 Task: Look for space in Purral, Costa Rica from 9th June, 2023 to 16th June, 2023 for 2 adults in price range Rs.8000 to Rs.16000. Place can be entire place with 2 bedrooms having 2 beds and 1 bathroom. Property type can be house, flat, guest house. Booking option can be shelf check-in. Required host language is English.
Action: Mouse moved to (425, 83)
Screenshot: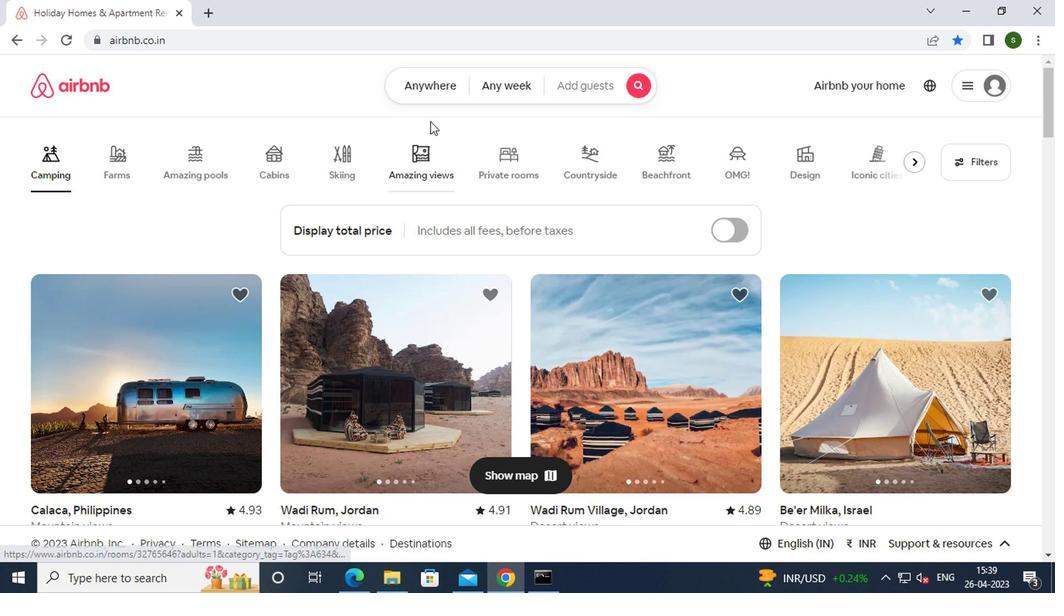 
Action: Mouse pressed left at (425, 83)
Screenshot: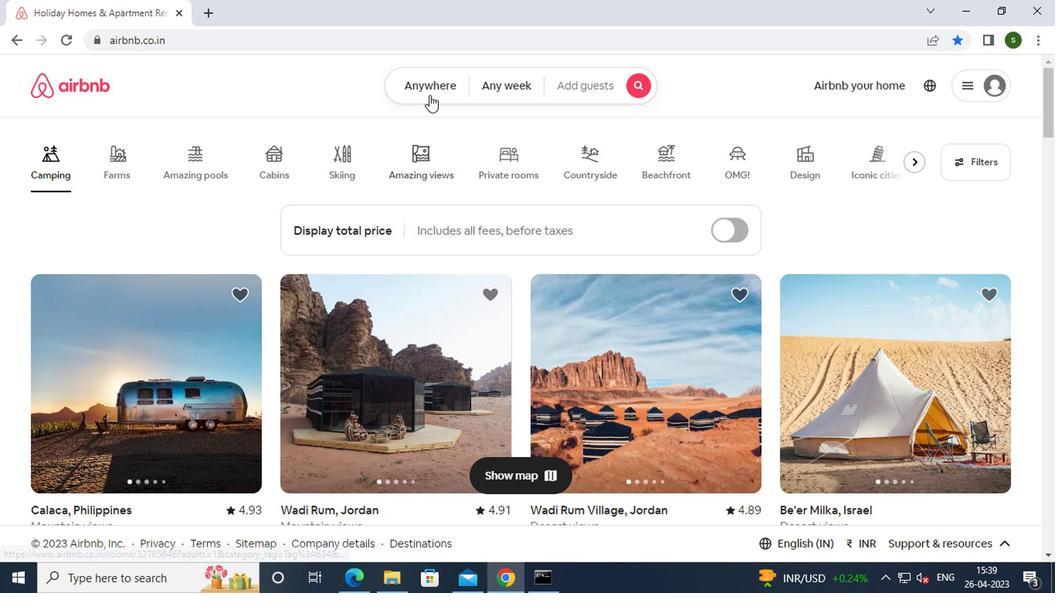 
Action: Mouse moved to (338, 142)
Screenshot: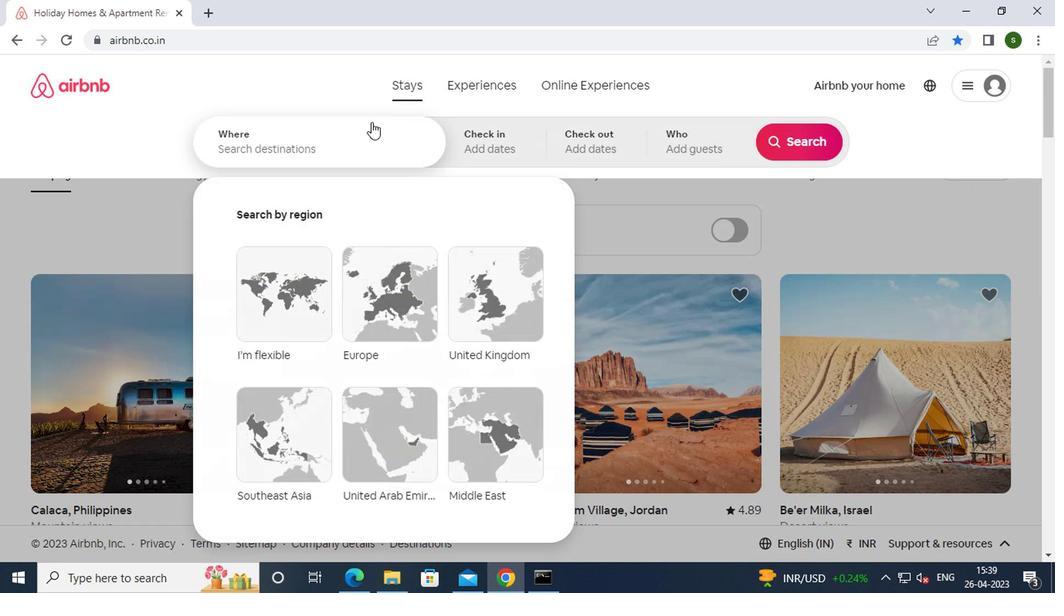 
Action: Mouse pressed left at (338, 142)
Screenshot: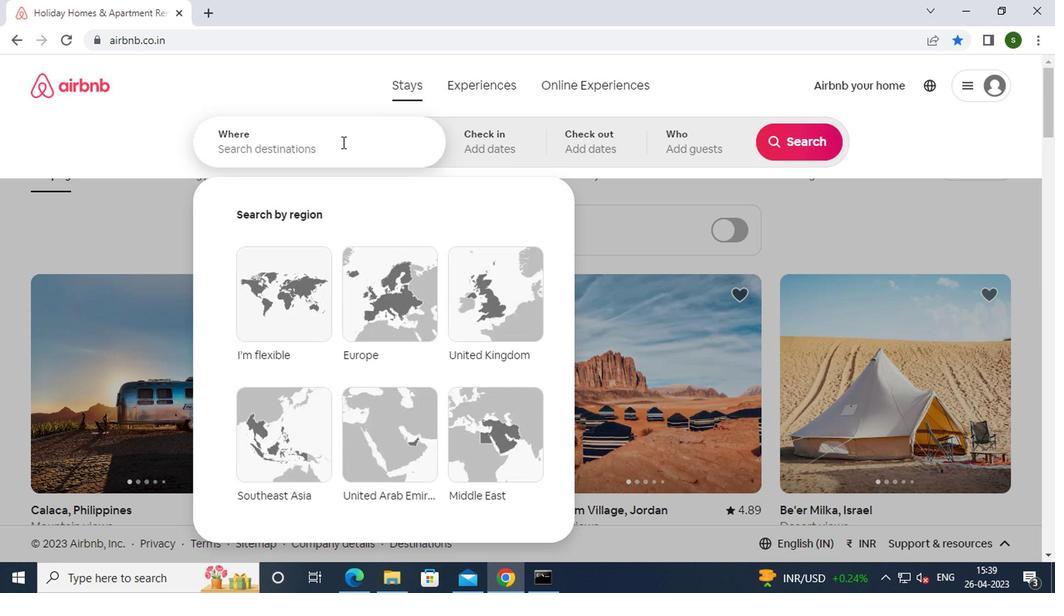 
Action: Mouse moved to (340, 142)
Screenshot: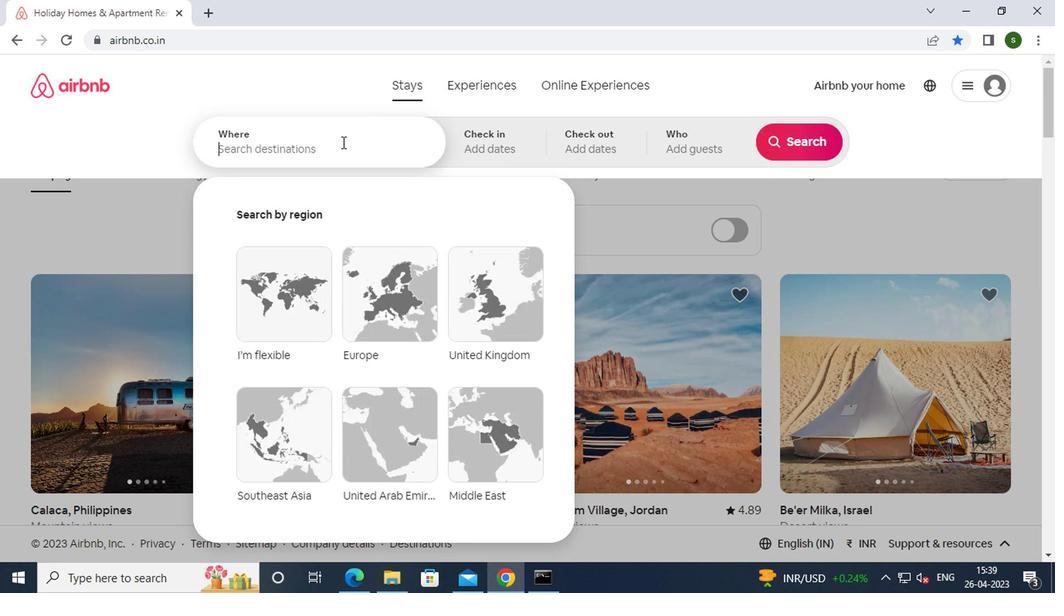
Action: Key pressed p<Key.caps_lock>urral,<Key.space><Key.caps_lock>c<Key.caps_lock>osta<Key.space><Key.caps_lock>r<Key.caps_lock>ica<Key.enter>
Screenshot: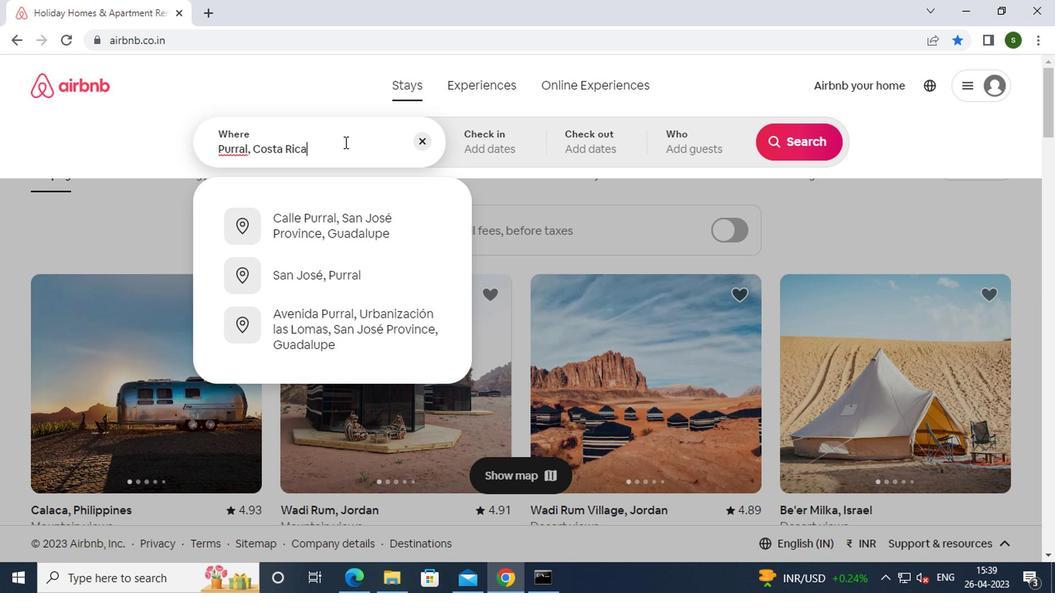 
Action: Mouse moved to (782, 264)
Screenshot: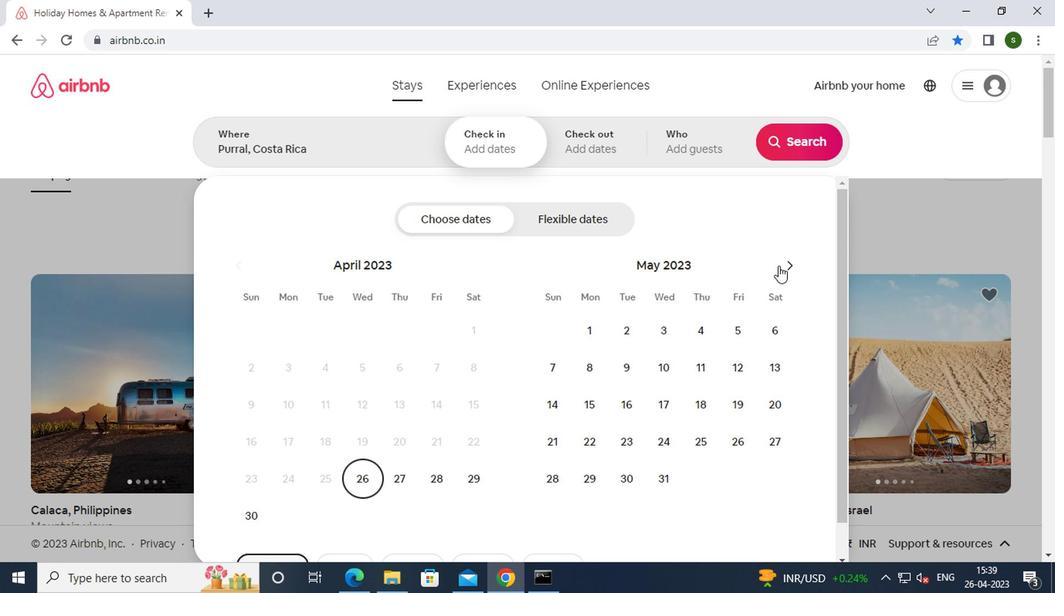 
Action: Mouse pressed left at (782, 264)
Screenshot: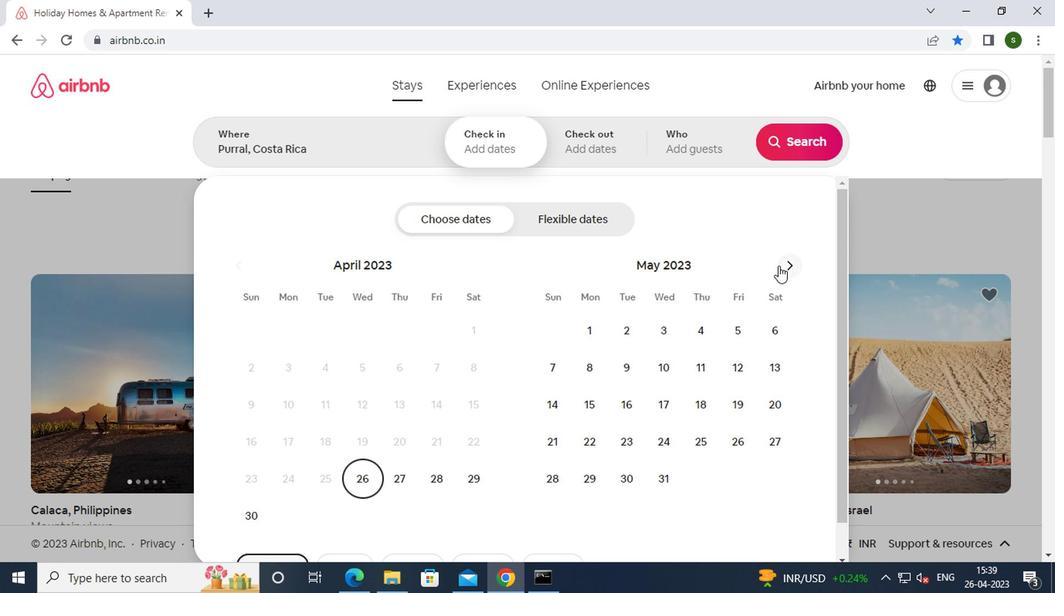 
Action: Mouse moved to (747, 376)
Screenshot: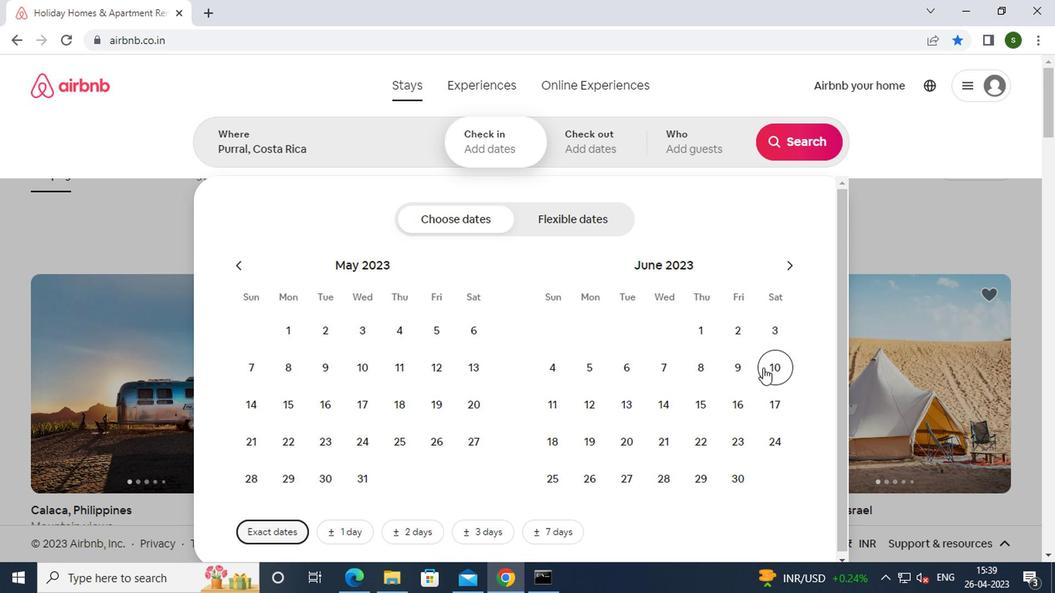 
Action: Mouse pressed left at (747, 376)
Screenshot: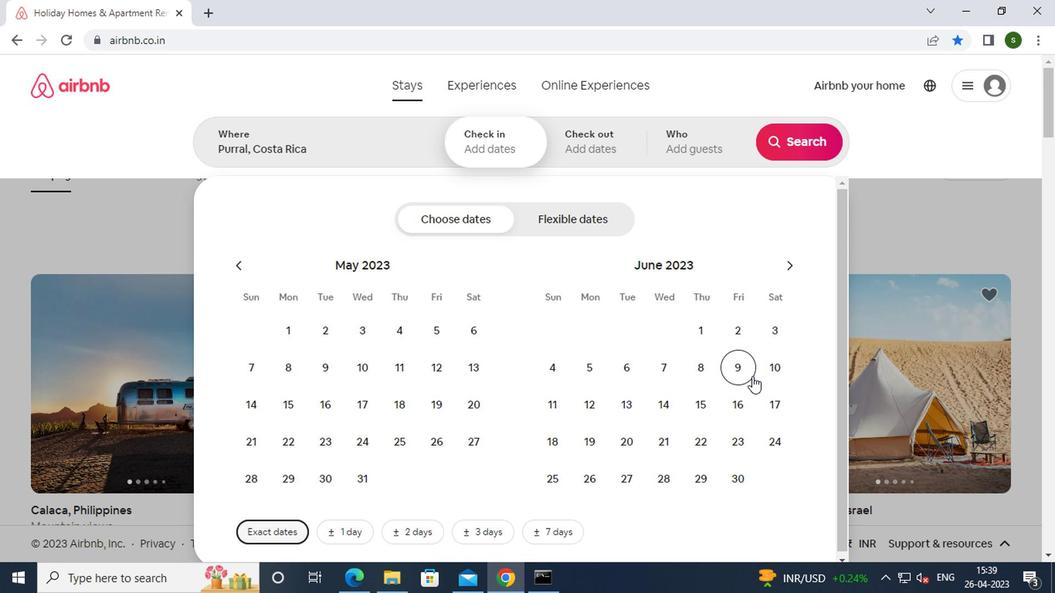 
Action: Mouse moved to (733, 408)
Screenshot: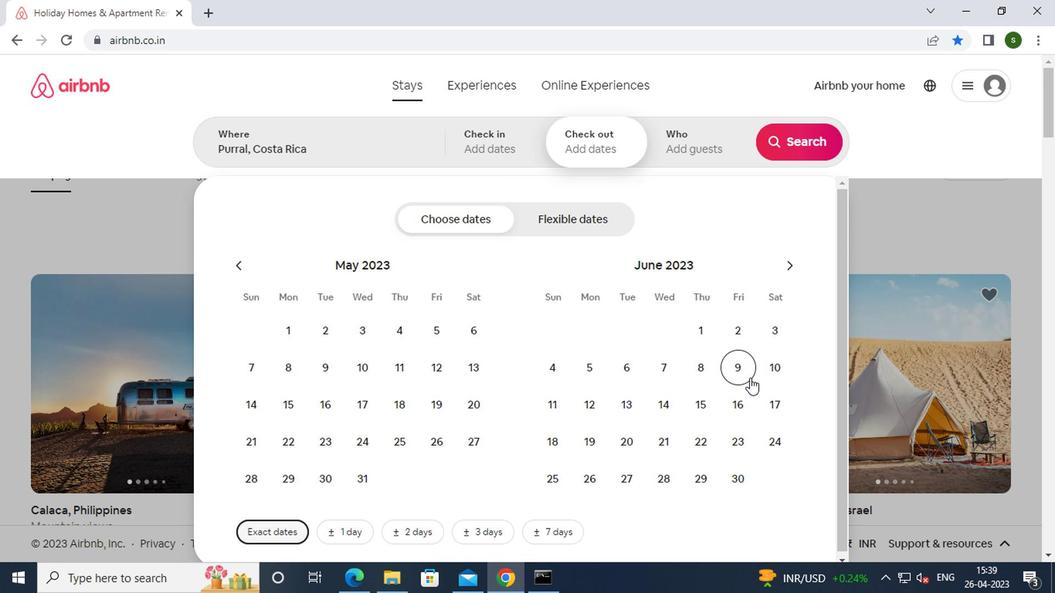 
Action: Mouse pressed left at (733, 408)
Screenshot: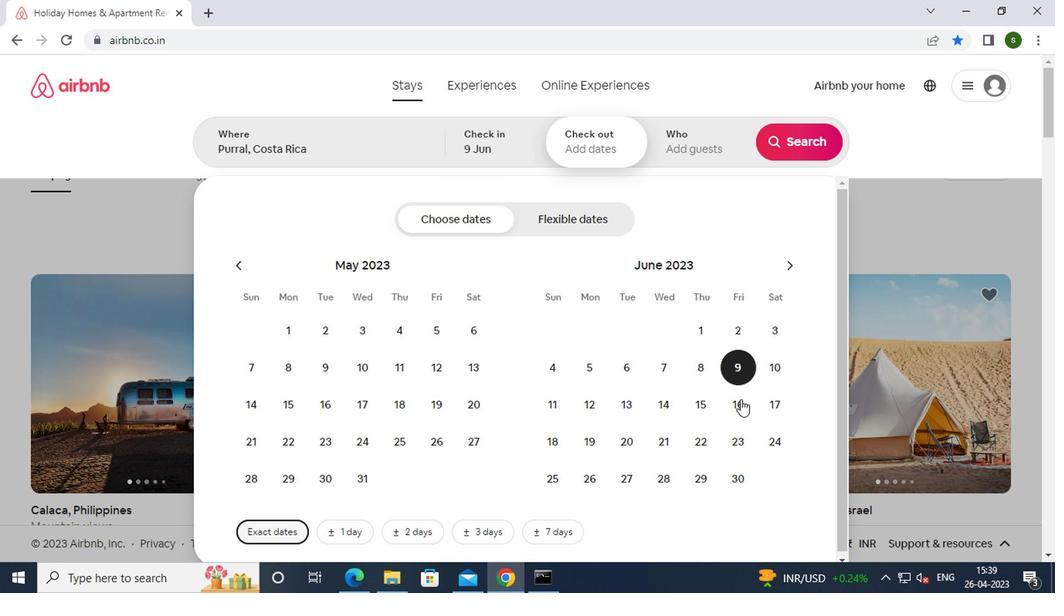 
Action: Mouse moved to (694, 157)
Screenshot: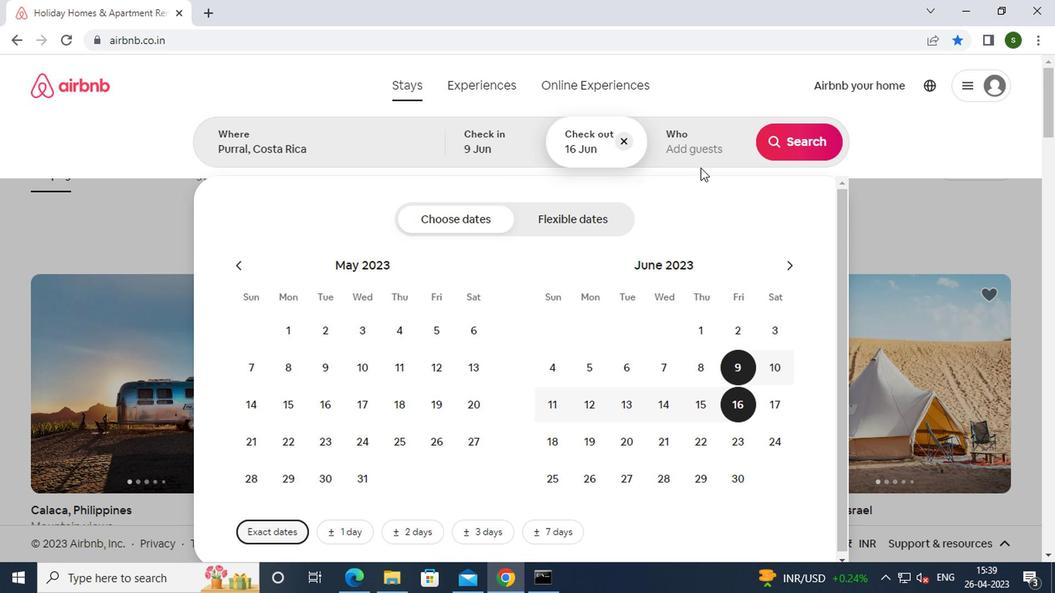 
Action: Mouse pressed left at (694, 157)
Screenshot: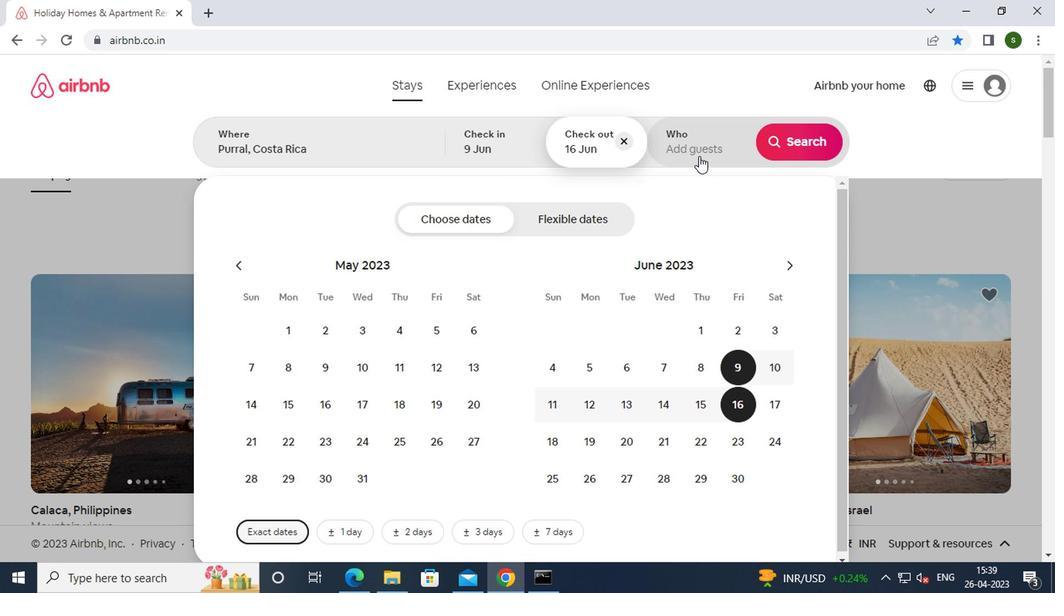 
Action: Mouse moved to (808, 218)
Screenshot: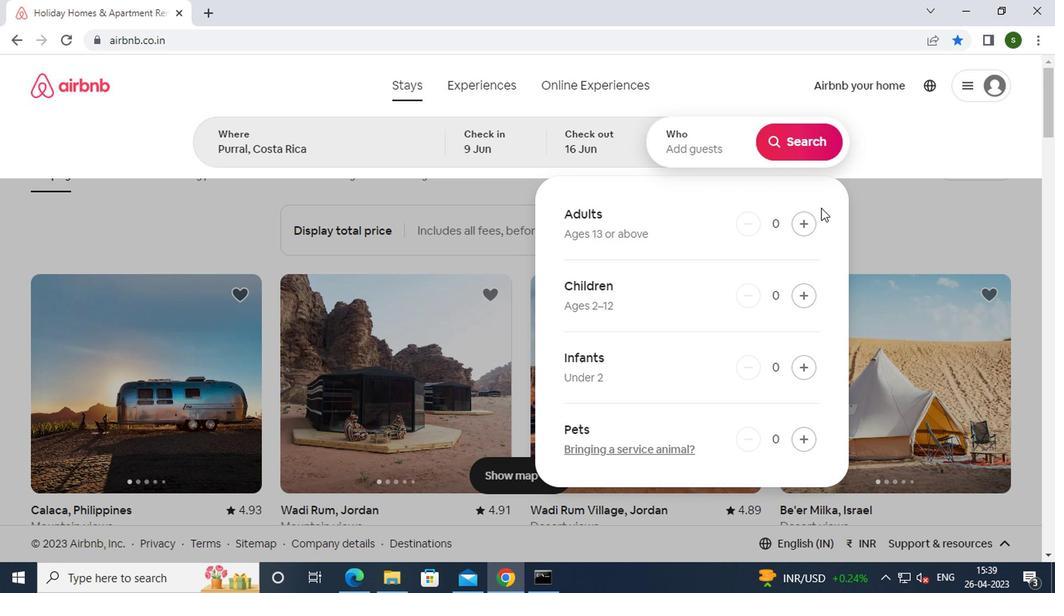 
Action: Mouse pressed left at (808, 218)
Screenshot: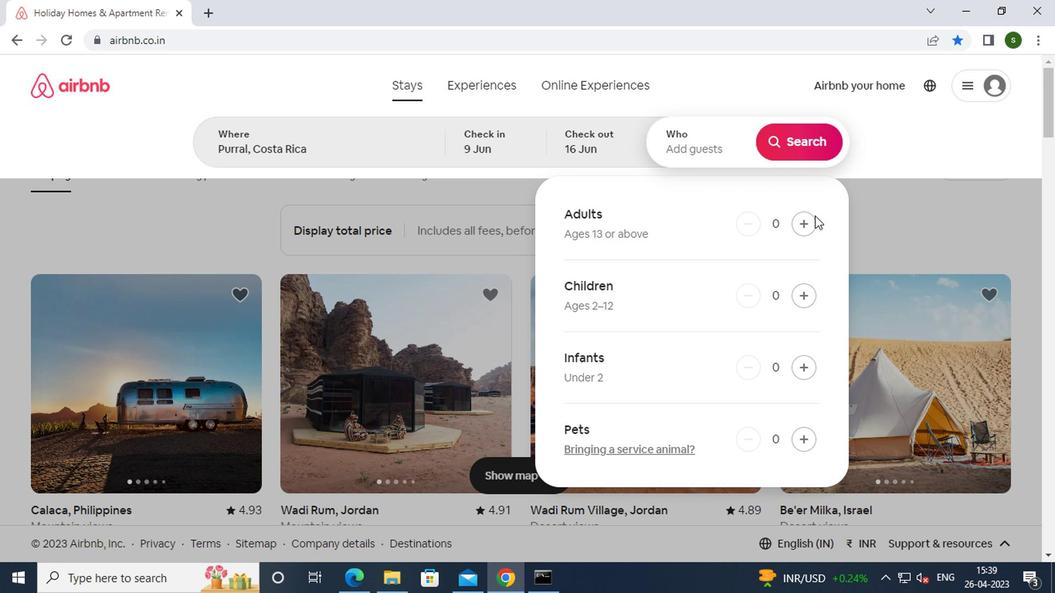 
Action: Mouse pressed left at (808, 218)
Screenshot: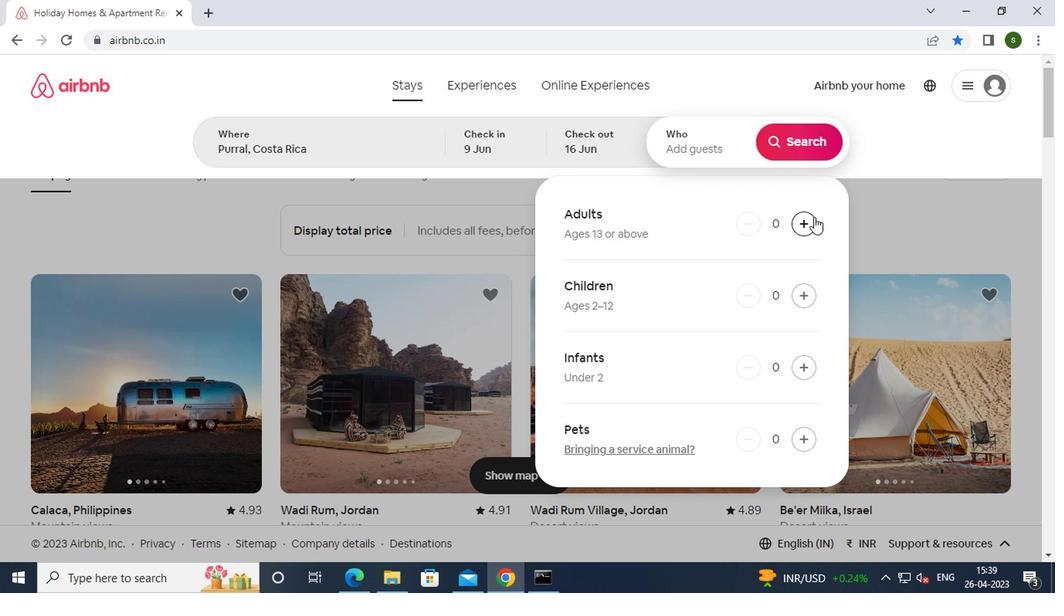 
Action: Mouse moved to (799, 218)
Screenshot: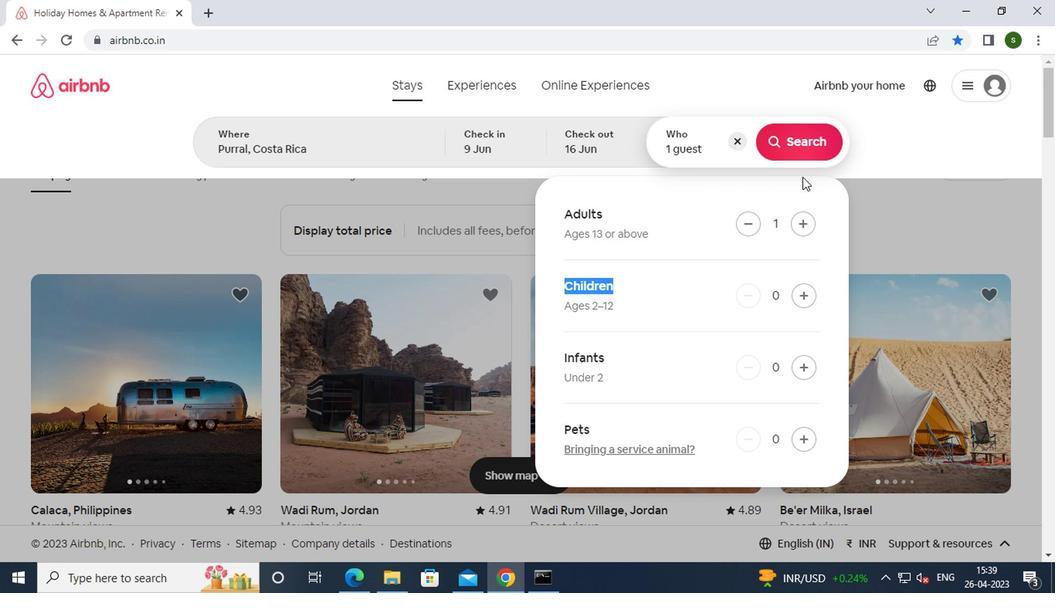 
Action: Mouse pressed left at (799, 218)
Screenshot: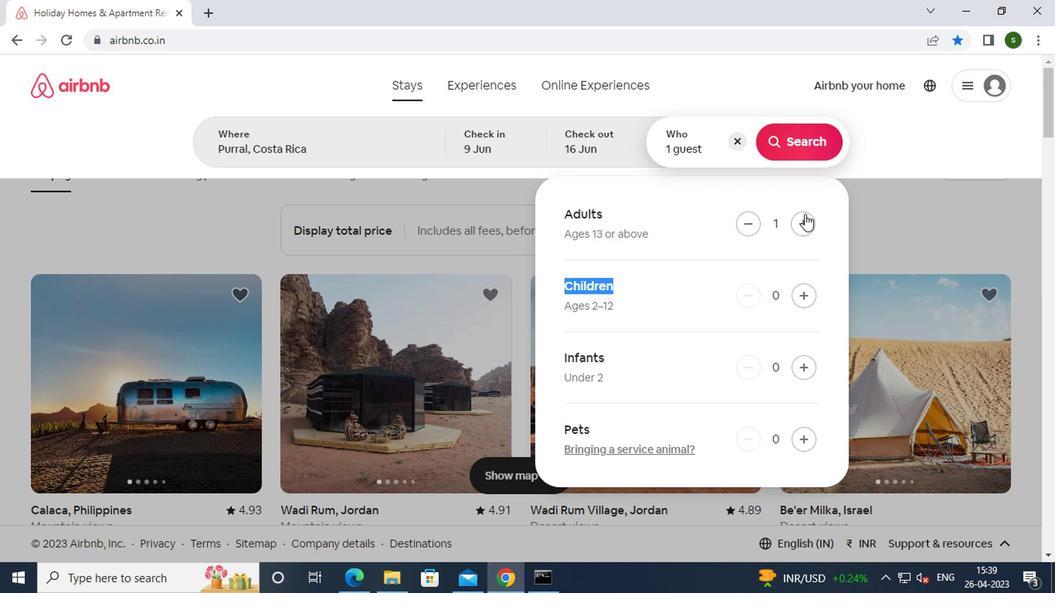 
Action: Mouse moved to (802, 148)
Screenshot: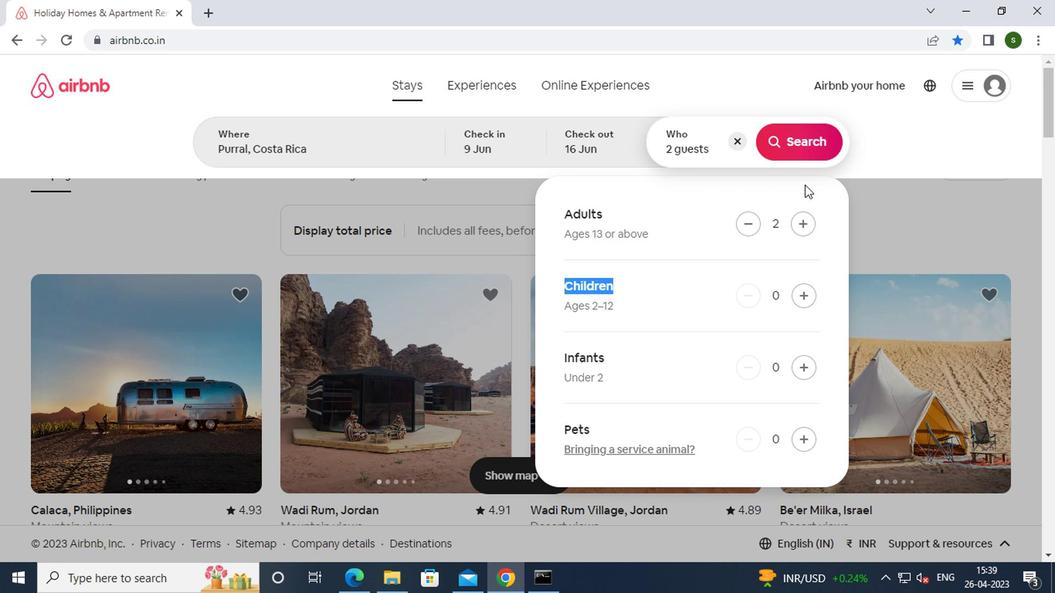 
Action: Mouse pressed left at (802, 148)
Screenshot: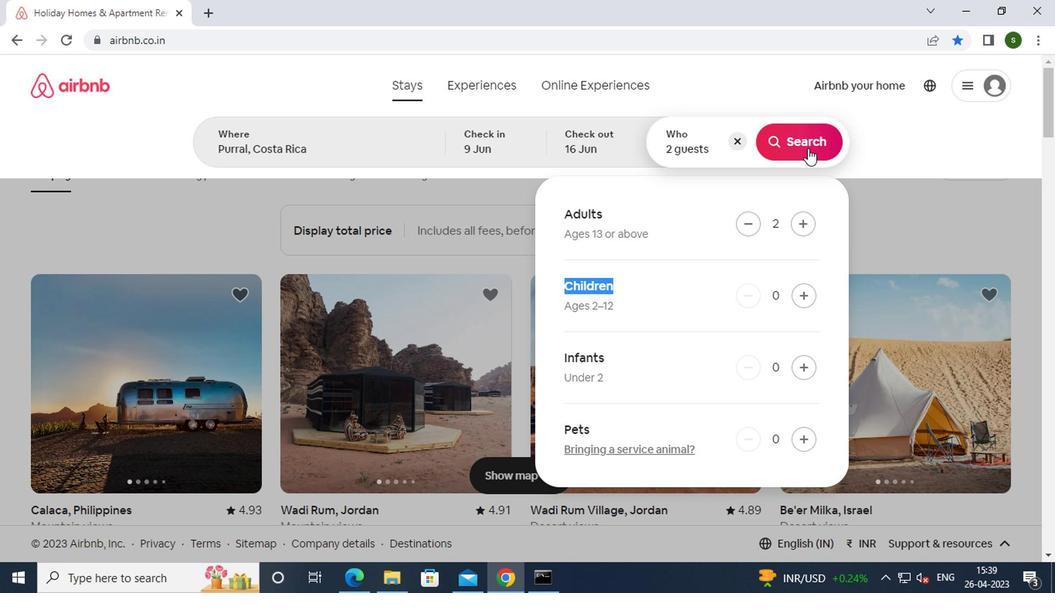
Action: Mouse moved to (959, 142)
Screenshot: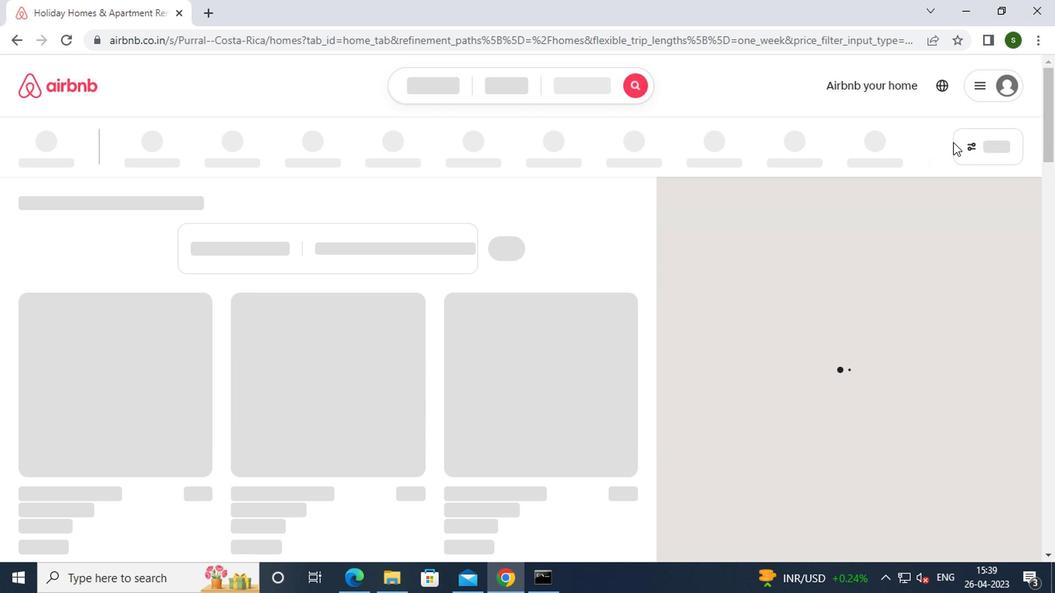 
Action: Mouse pressed left at (959, 142)
Screenshot: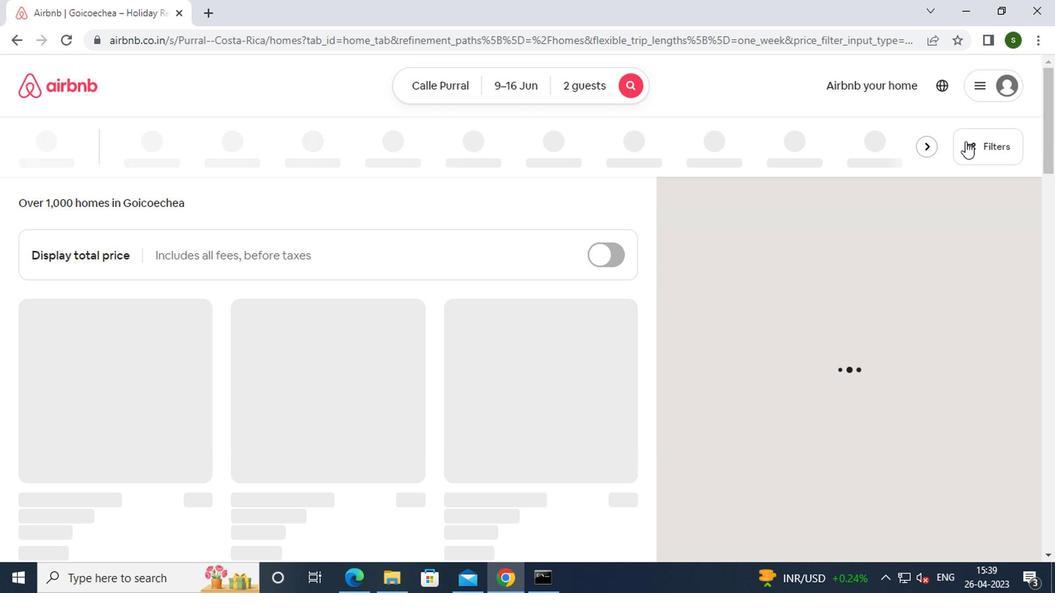 
Action: Mouse moved to (468, 345)
Screenshot: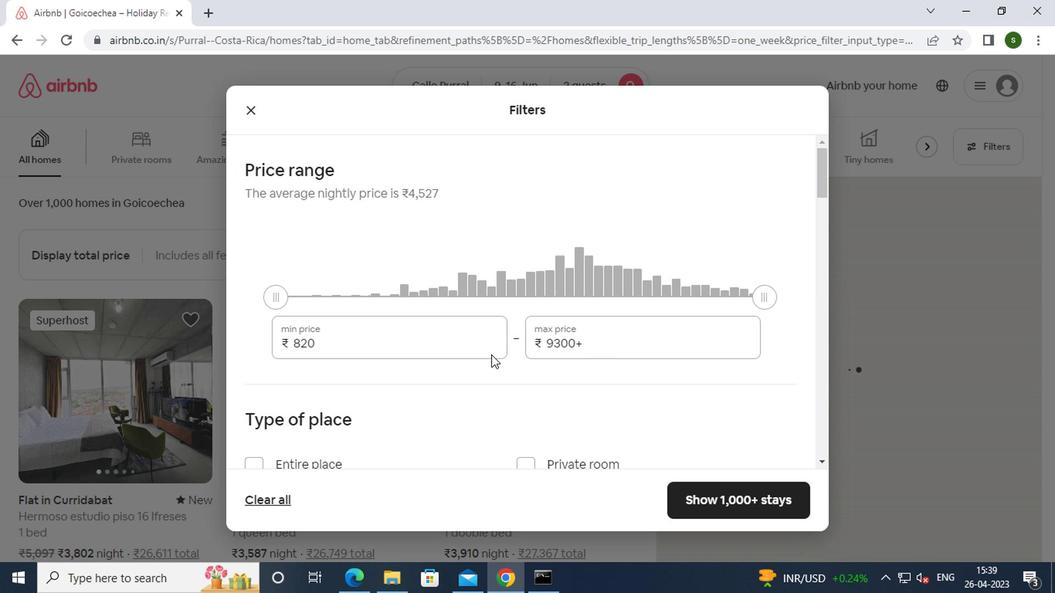 
Action: Mouse pressed left at (468, 345)
Screenshot: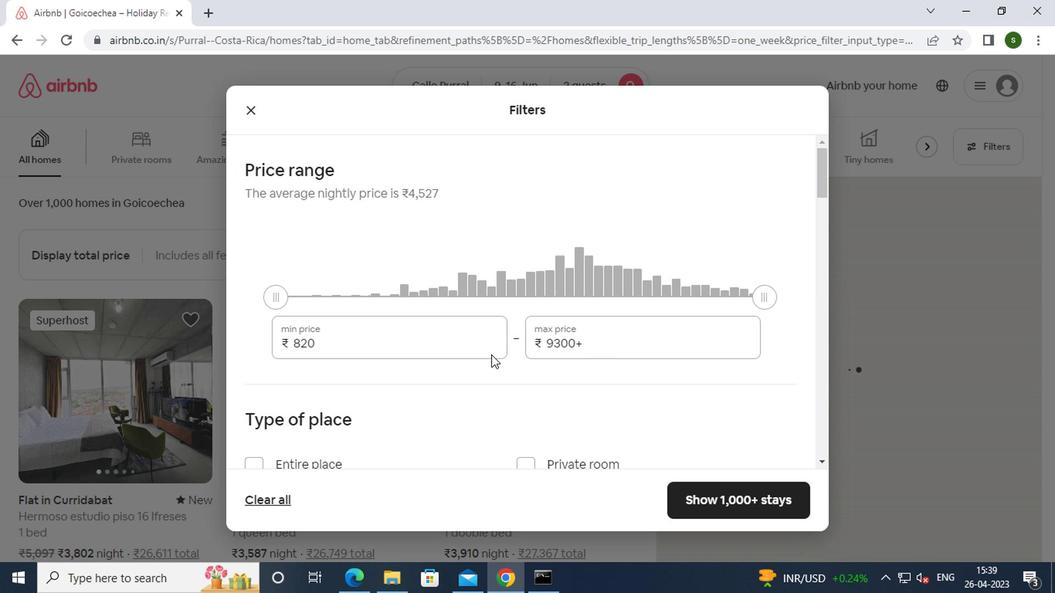 
Action: Key pressed <Key.backspace><Key.backspace><Key.backspace><Key.backspace><Key.backspace><Key.backspace><Key.backspace>8000
Screenshot: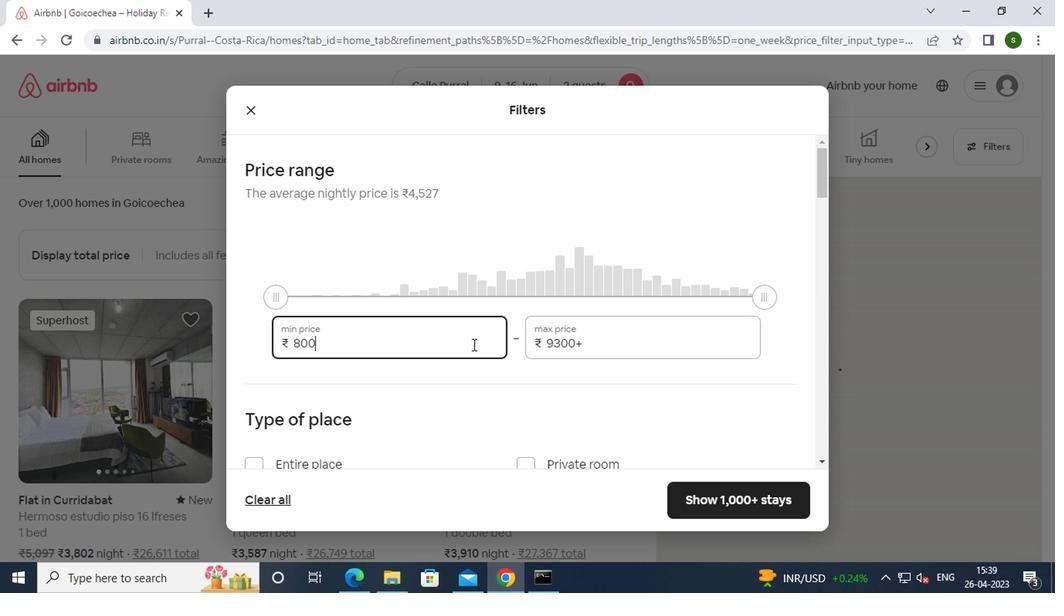 
Action: Mouse moved to (623, 350)
Screenshot: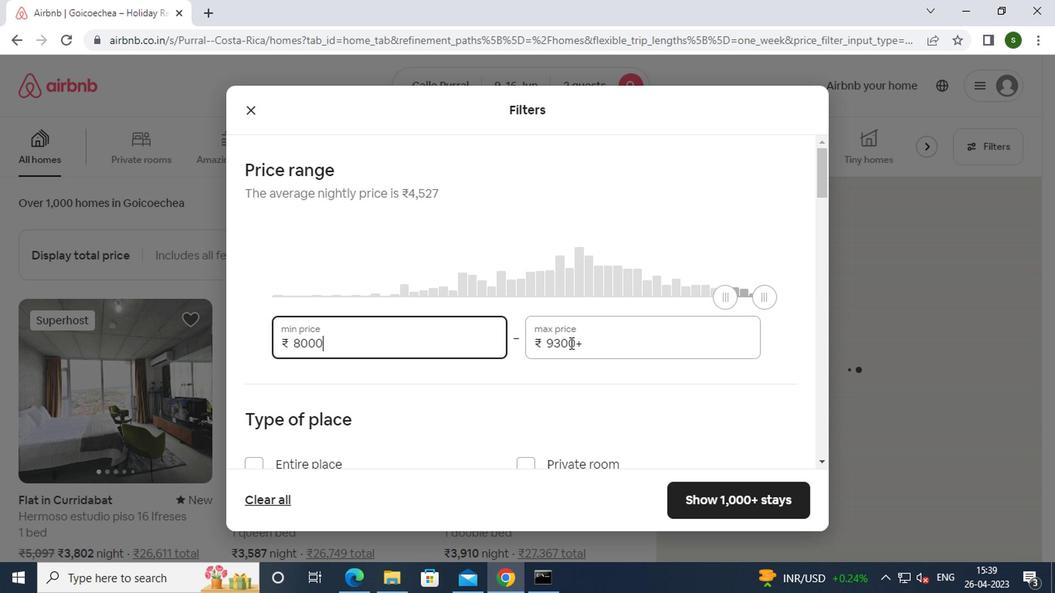
Action: Mouse pressed left at (623, 350)
Screenshot: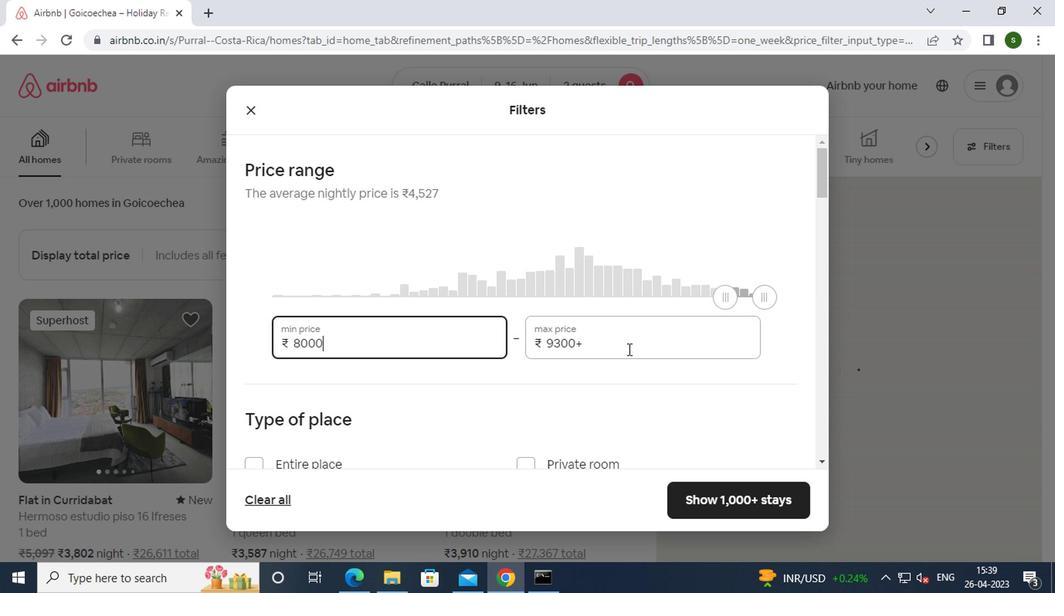 
Action: Key pressed <Key.backspace><Key.backspace><Key.backspace><Key.backspace><Key.backspace><Key.backspace><Key.backspace><Key.backspace><Key.backspace><Key.backspace><Key.backspace><Key.backspace>16000
Screenshot: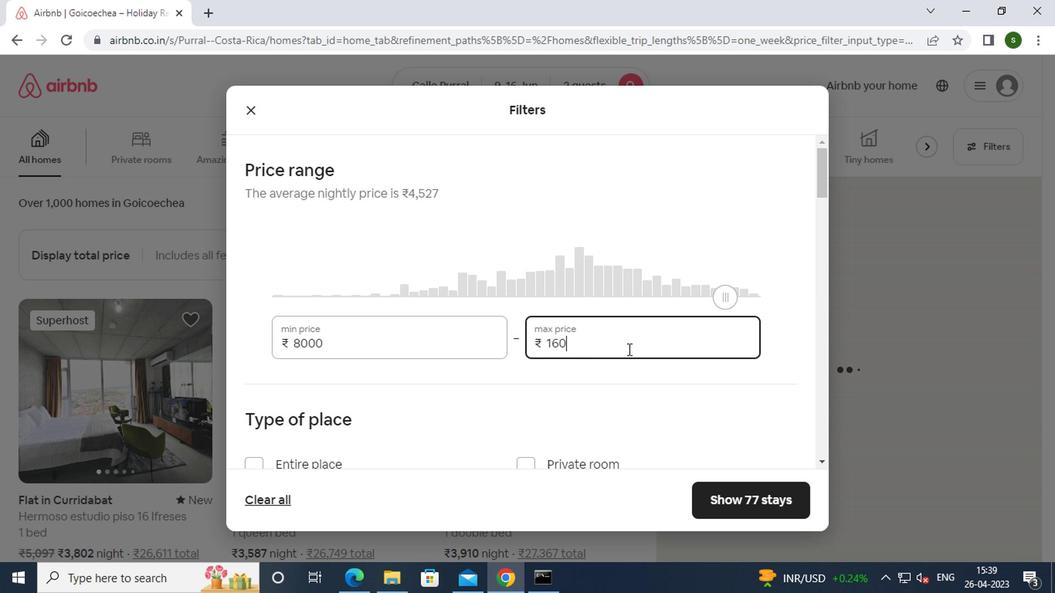 
Action: Mouse moved to (567, 358)
Screenshot: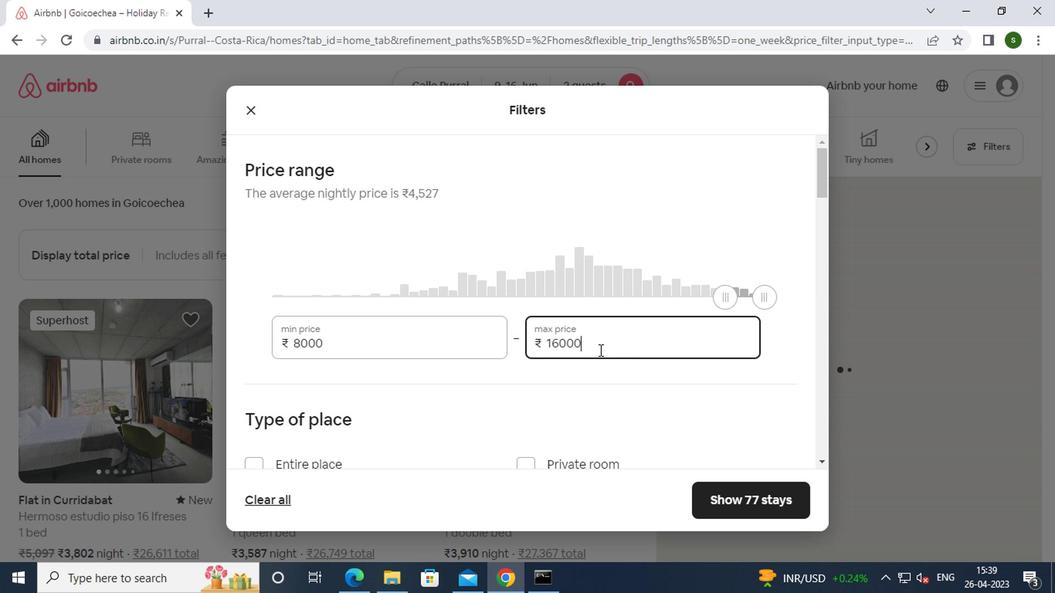 
Action: Mouse scrolled (567, 357) with delta (0, -1)
Screenshot: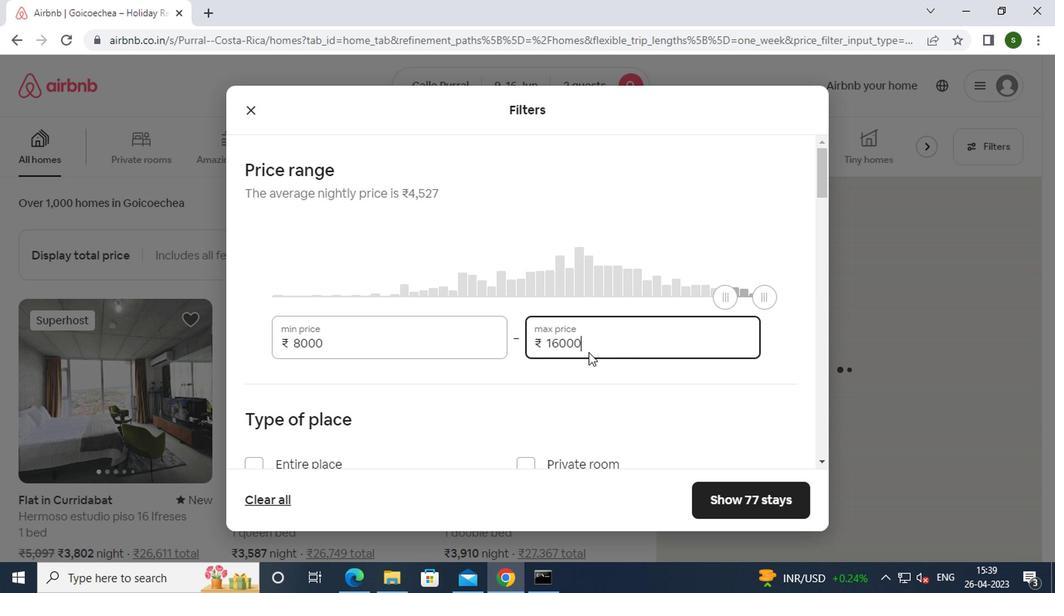 
Action: Mouse scrolled (567, 357) with delta (0, -1)
Screenshot: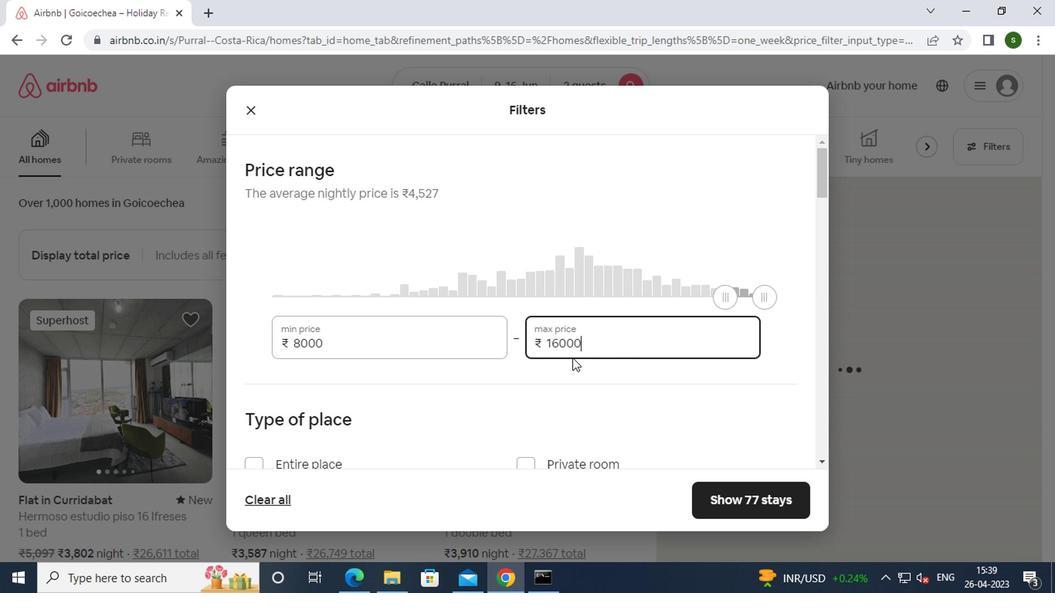
Action: Mouse moved to (263, 311)
Screenshot: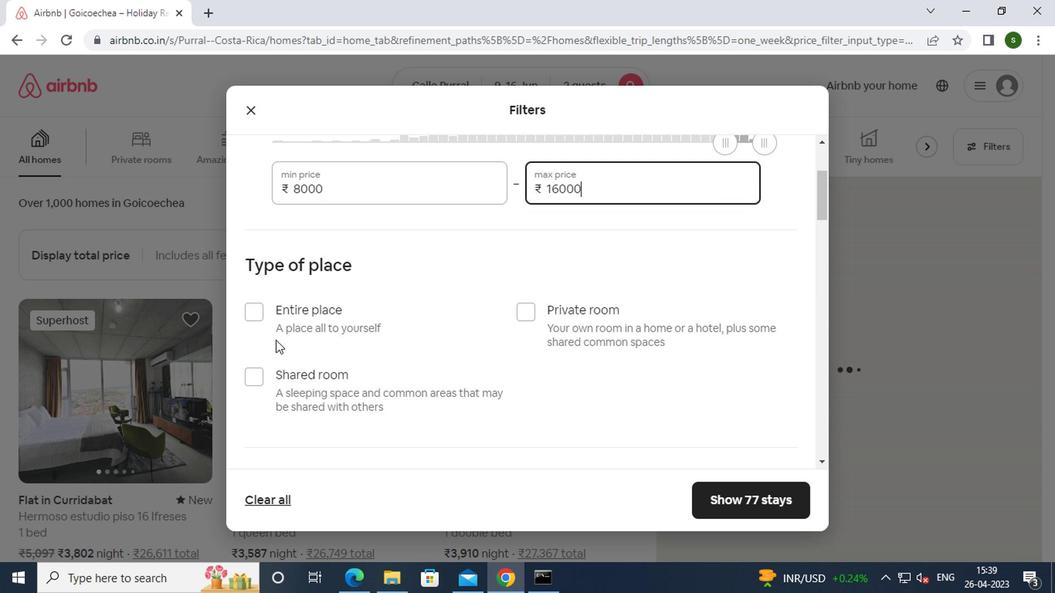 
Action: Mouse pressed left at (263, 311)
Screenshot: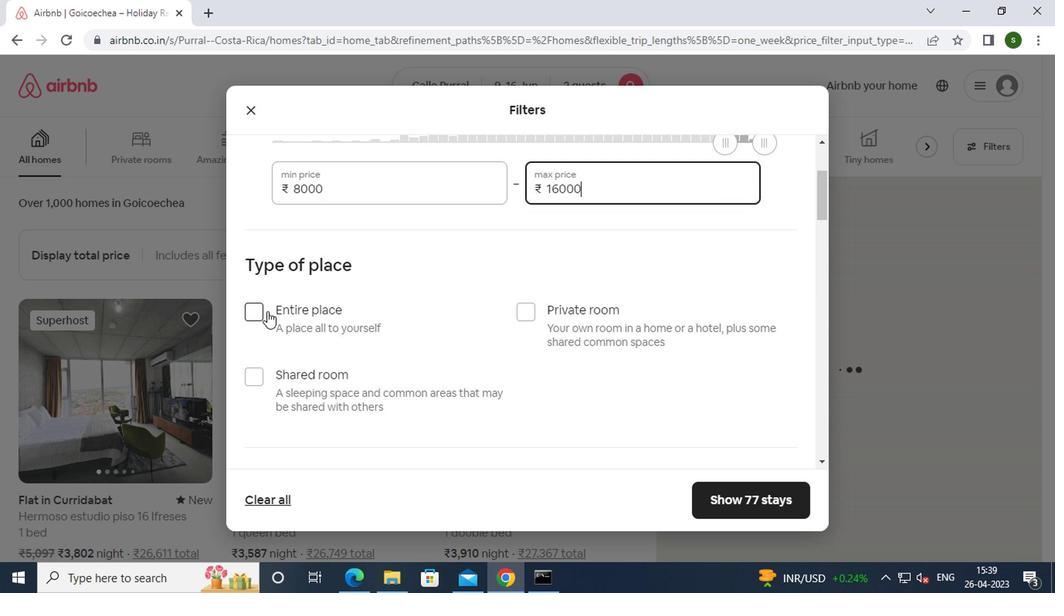 
Action: Mouse moved to (434, 322)
Screenshot: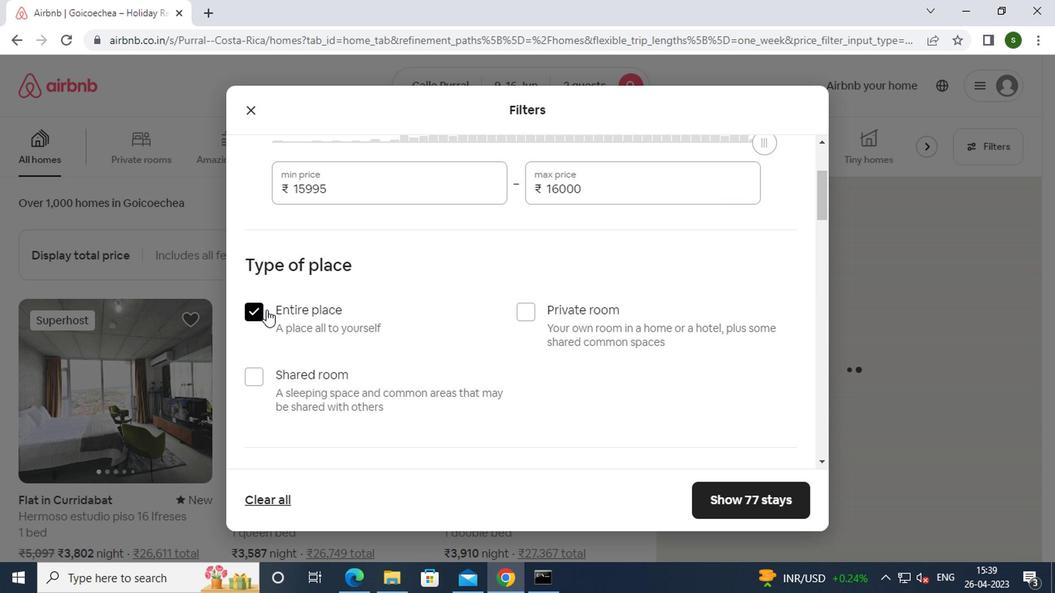 
Action: Mouse scrolled (434, 321) with delta (0, -1)
Screenshot: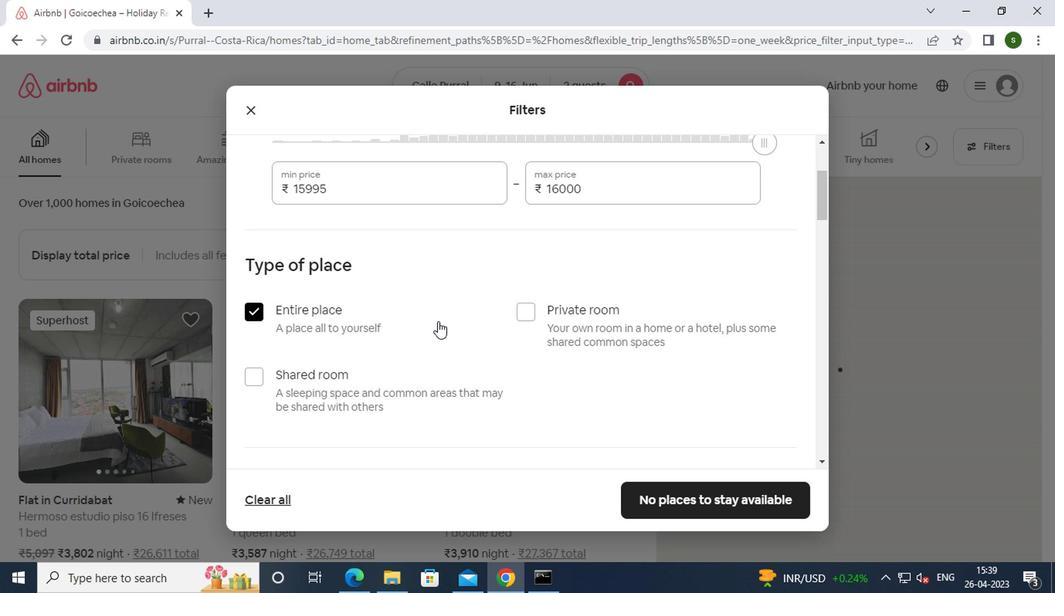 
Action: Mouse scrolled (434, 321) with delta (0, -1)
Screenshot: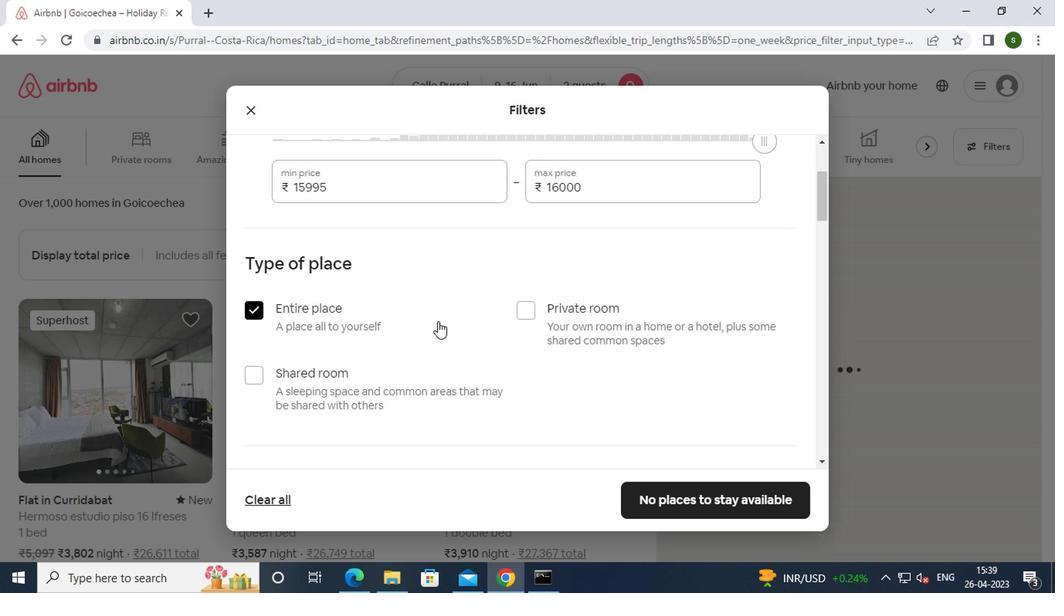 
Action: Mouse scrolled (434, 321) with delta (0, -1)
Screenshot: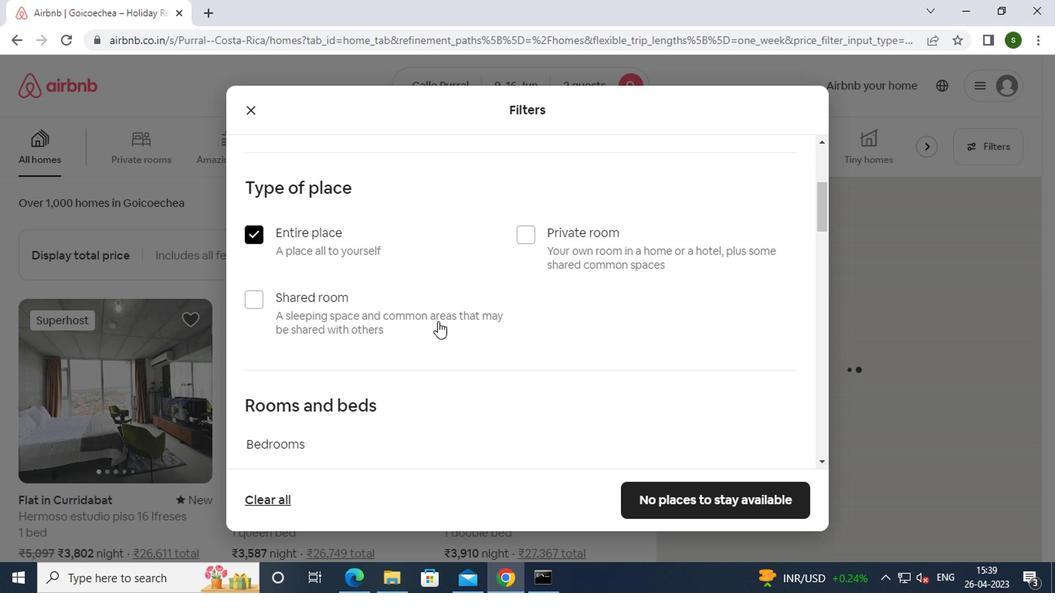 
Action: Mouse scrolled (434, 321) with delta (0, -1)
Screenshot: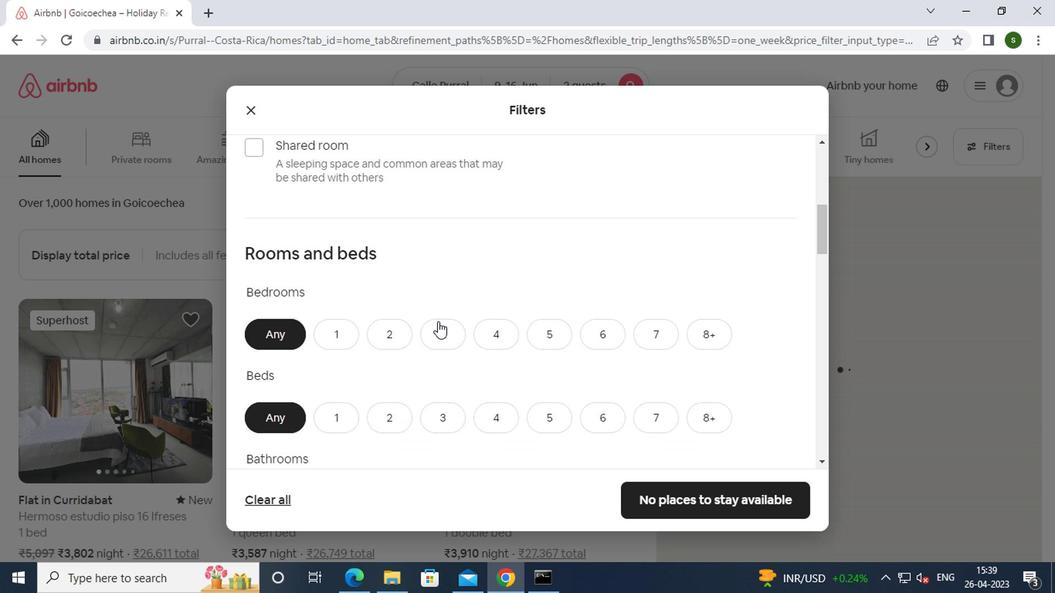 
Action: Mouse moved to (388, 262)
Screenshot: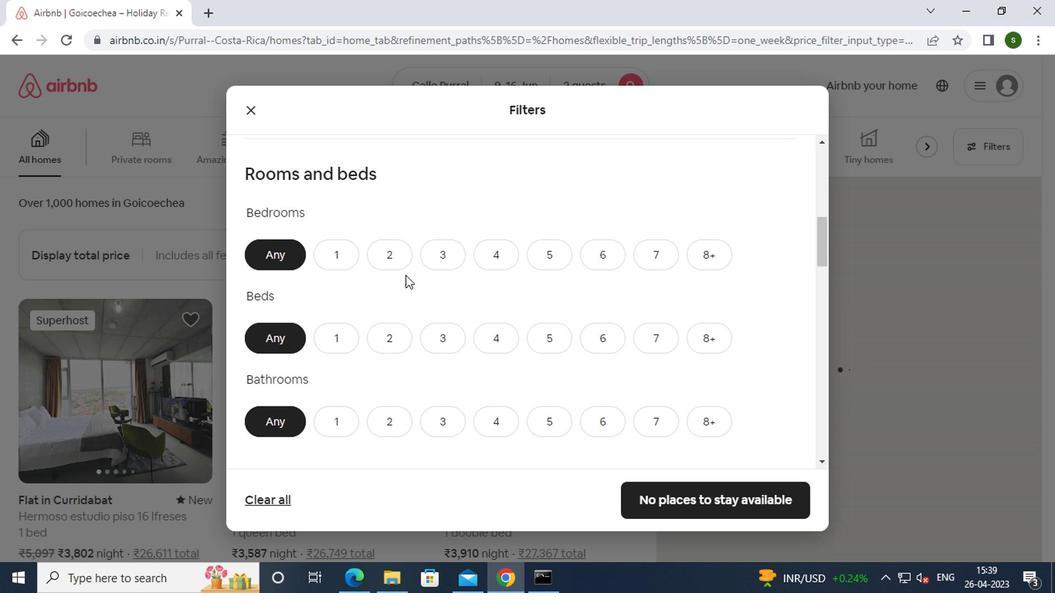 
Action: Mouse pressed left at (388, 262)
Screenshot: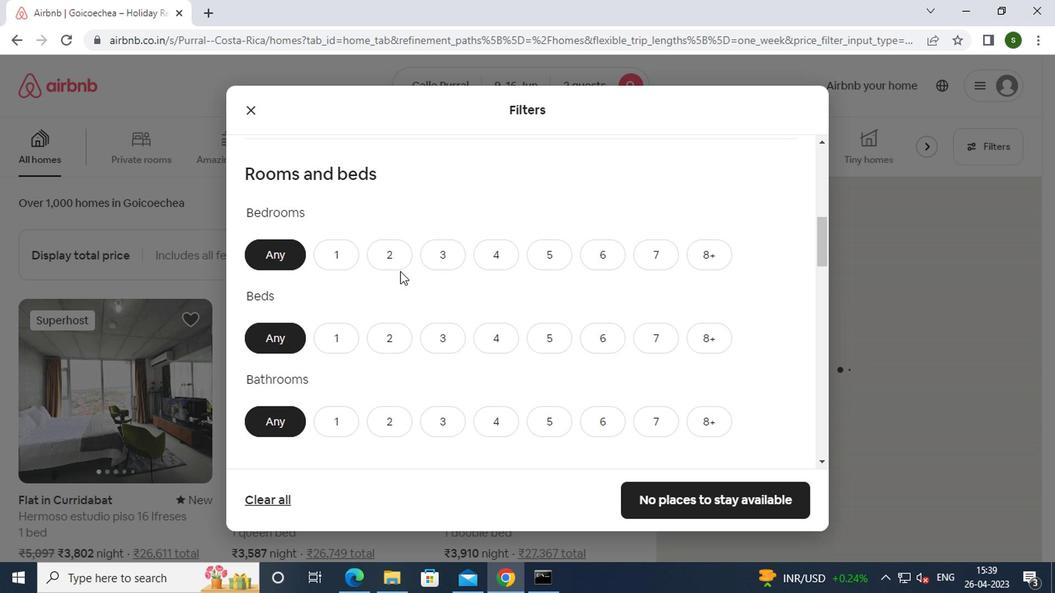 
Action: Mouse moved to (371, 340)
Screenshot: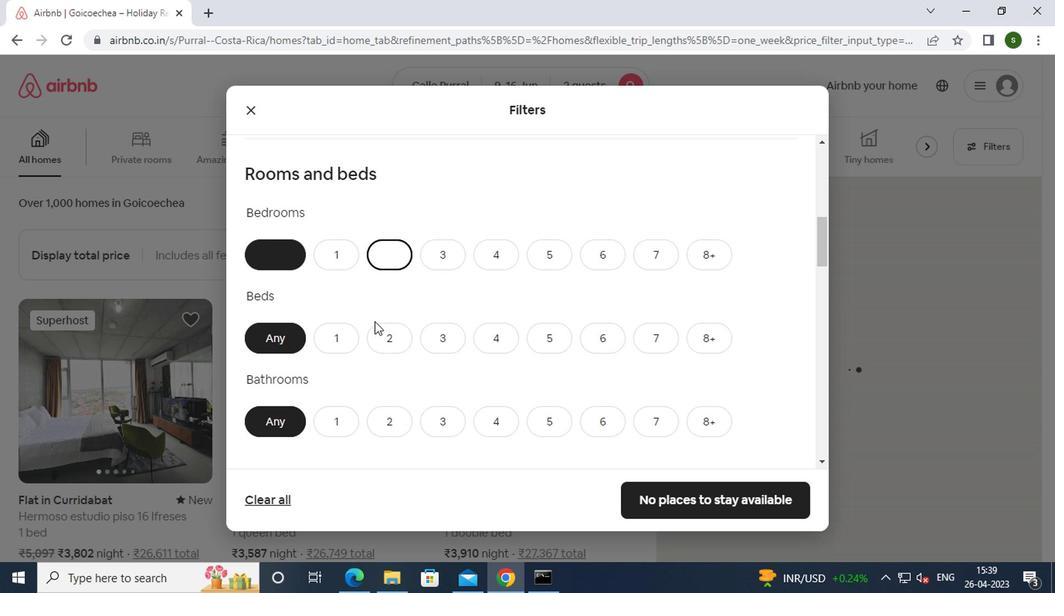 
Action: Mouse pressed left at (371, 340)
Screenshot: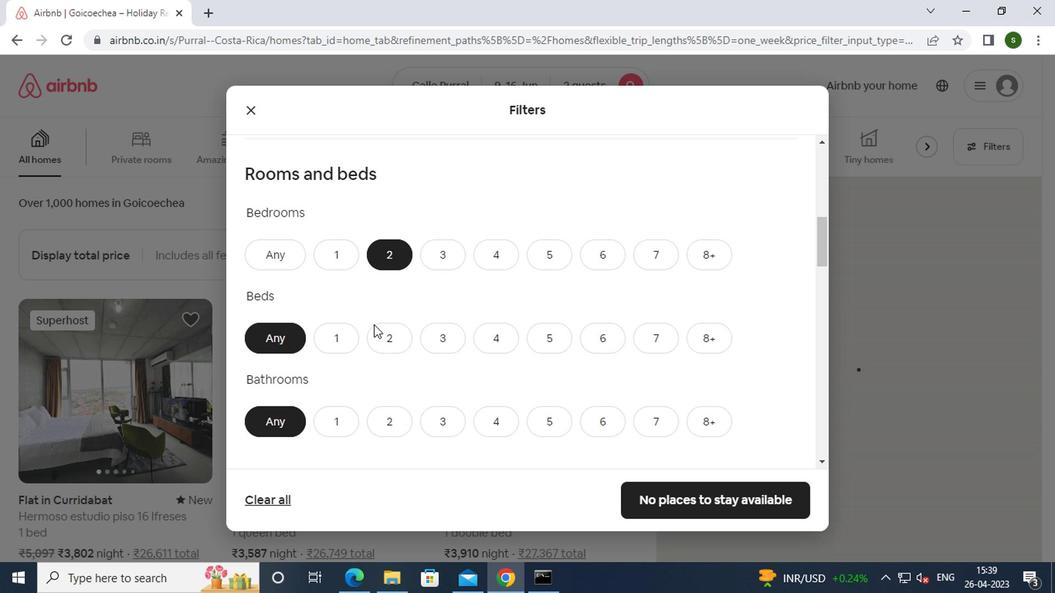 
Action: Mouse moved to (334, 409)
Screenshot: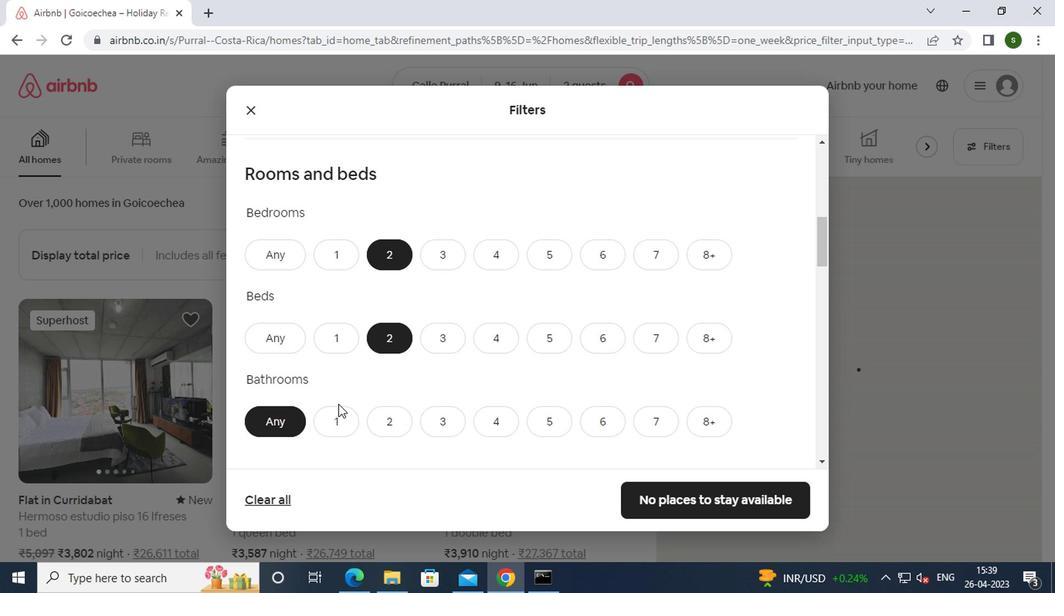 
Action: Mouse pressed left at (334, 409)
Screenshot: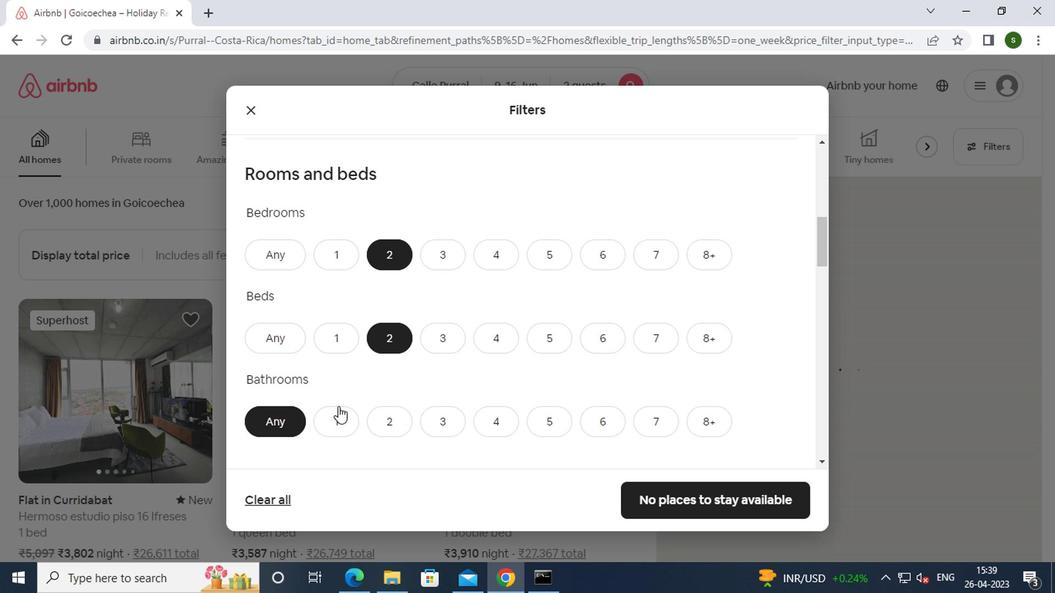 
Action: Mouse moved to (516, 381)
Screenshot: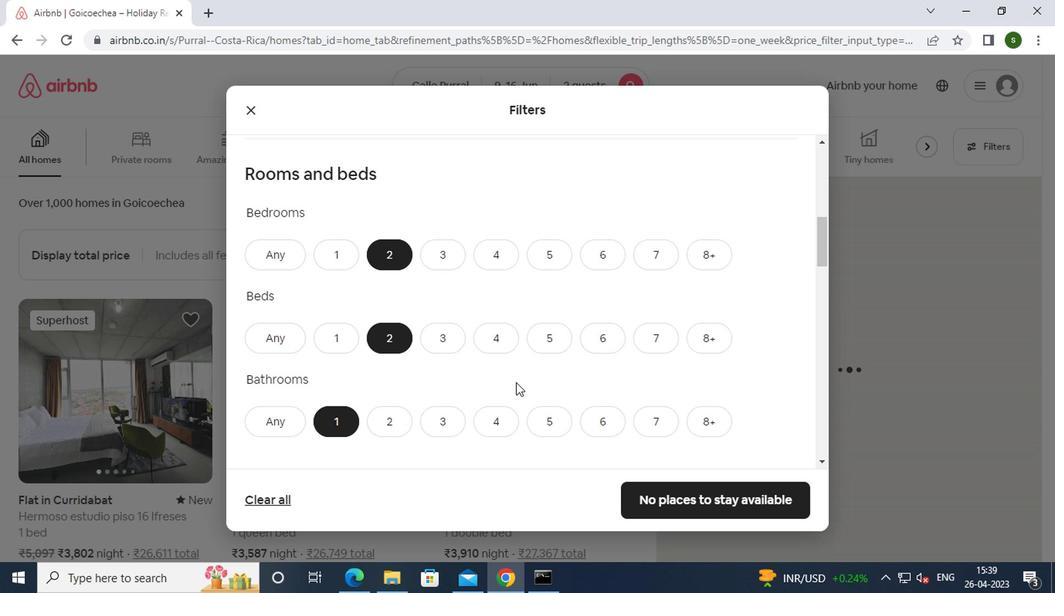 
Action: Mouse scrolled (516, 380) with delta (0, -1)
Screenshot: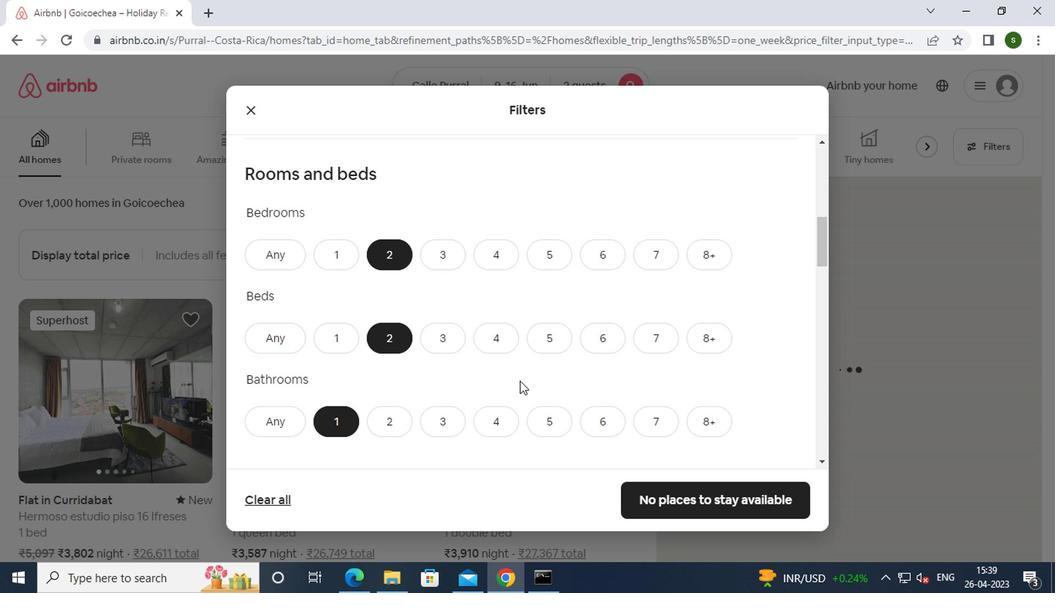 
Action: Mouse scrolled (516, 380) with delta (0, -1)
Screenshot: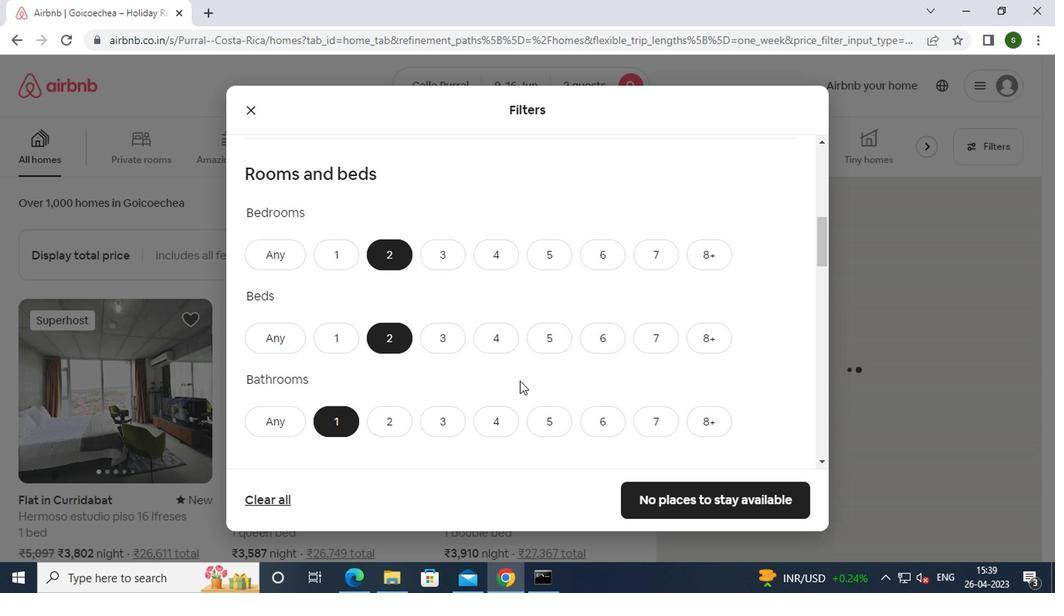 
Action: Mouse moved to (315, 399)
Screenshot: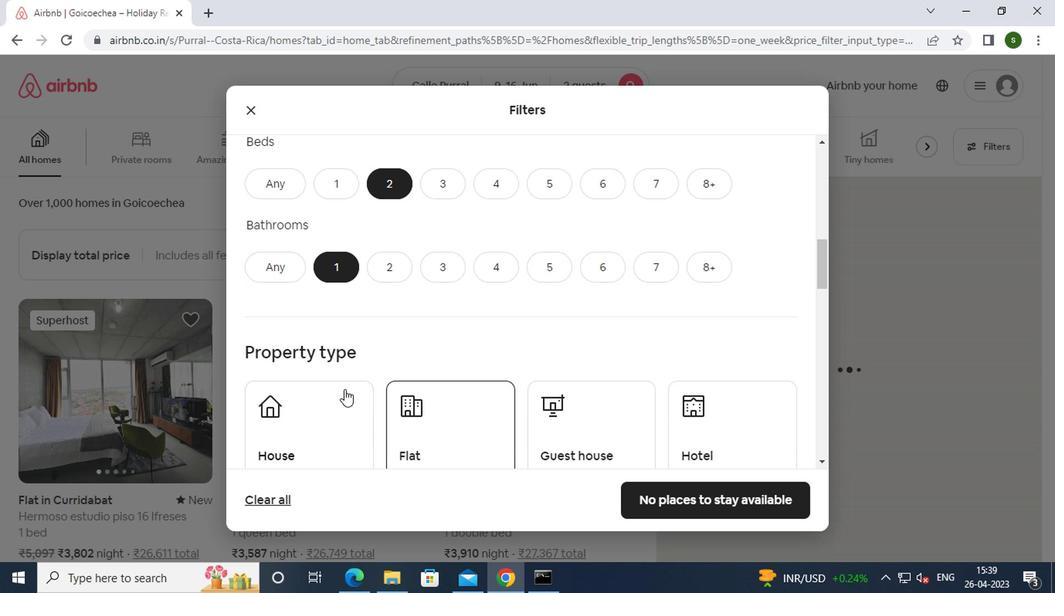 
Action: Mouse pressed left at (315, 399)
Screenshot: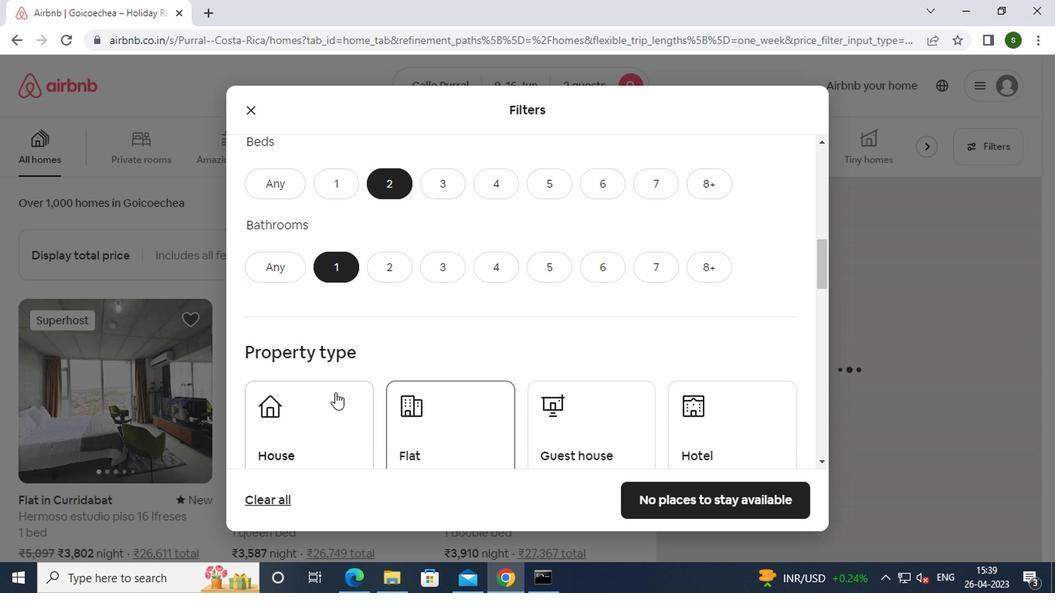 
Action: Mouse moved to (415, 416)
Screenshot: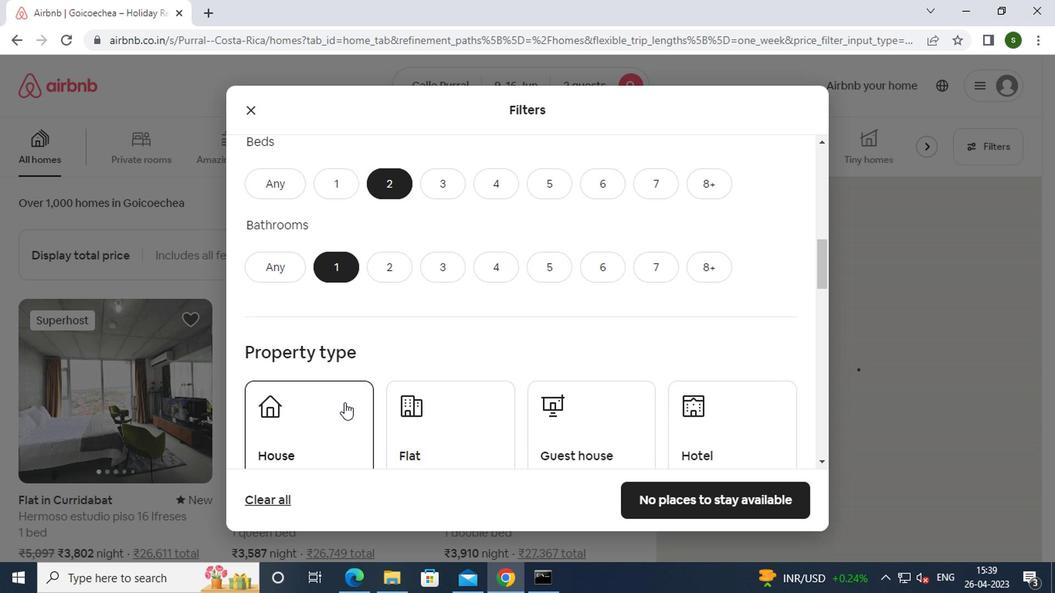 
Action: Mouse pressed left at (415, 416)
Screenshot: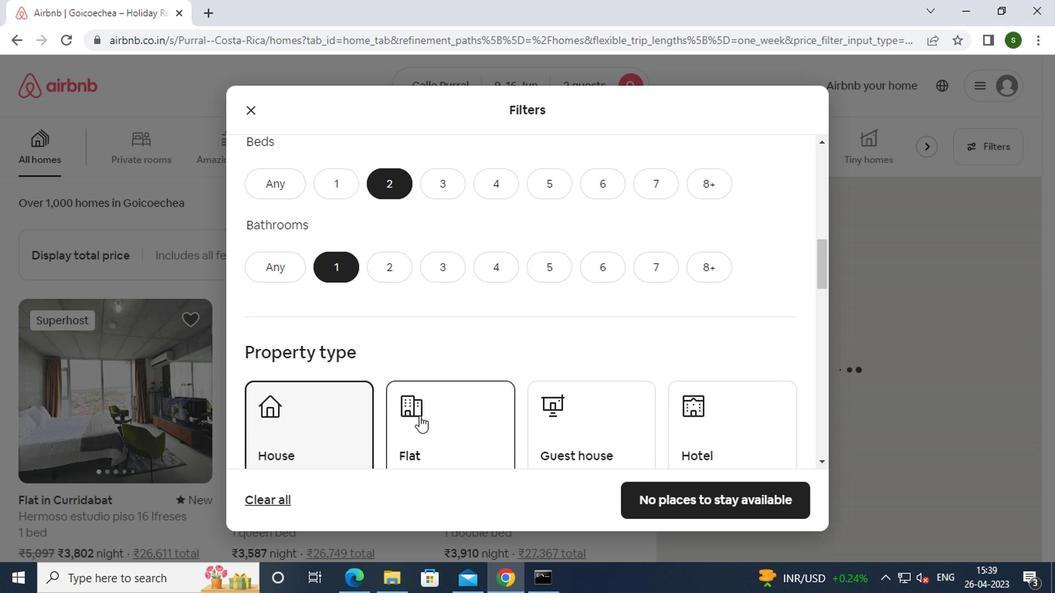 
Action: Mouse moved to (545, 417)
Screenshot: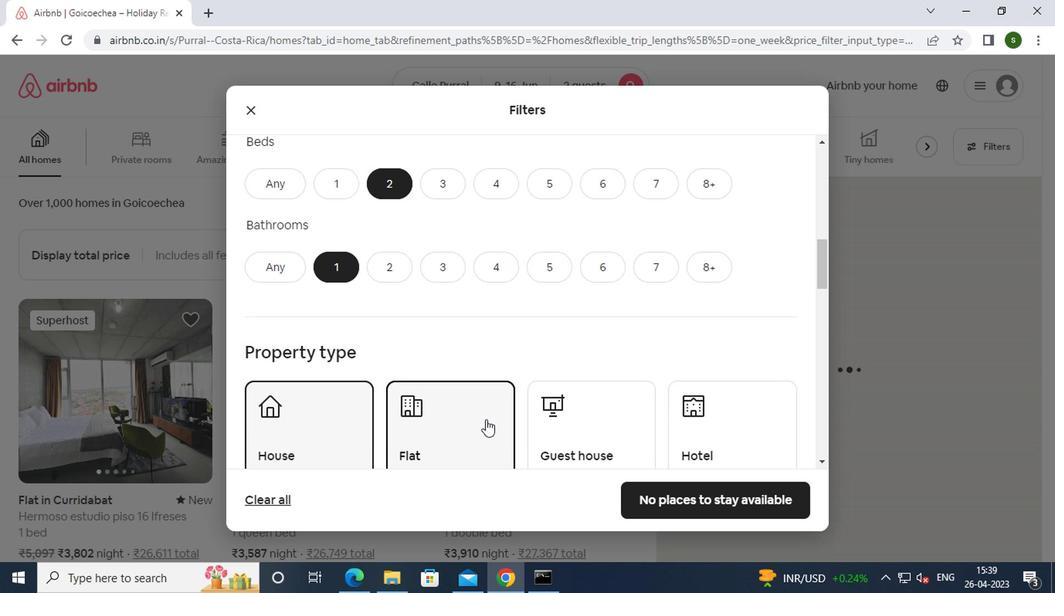 
Action: Mouse pressed left at (545, 417)
Screenshot: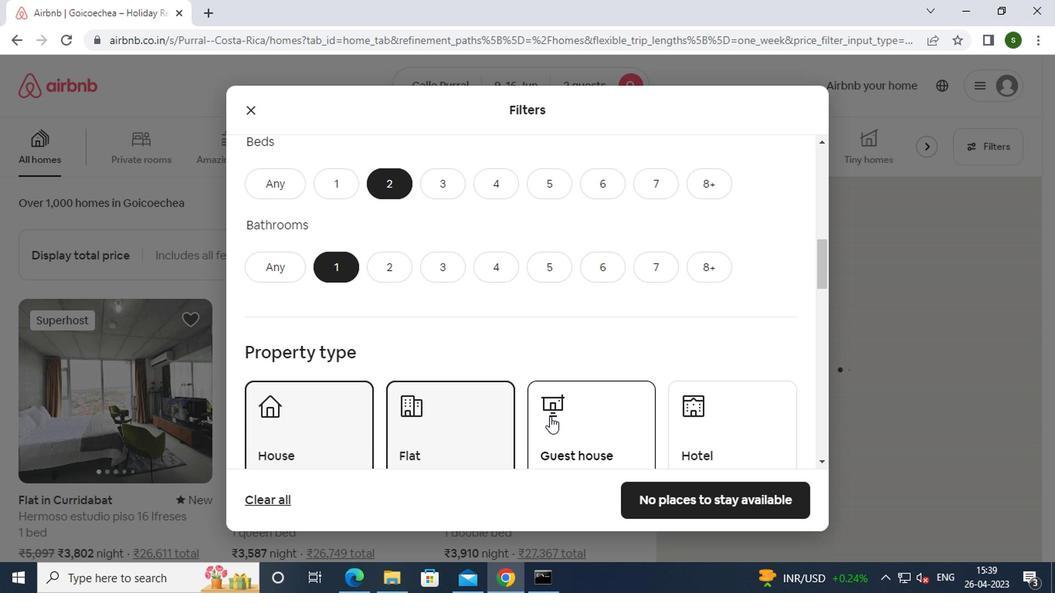 
Action: Mouse moved to (547, 347)
Screenshot: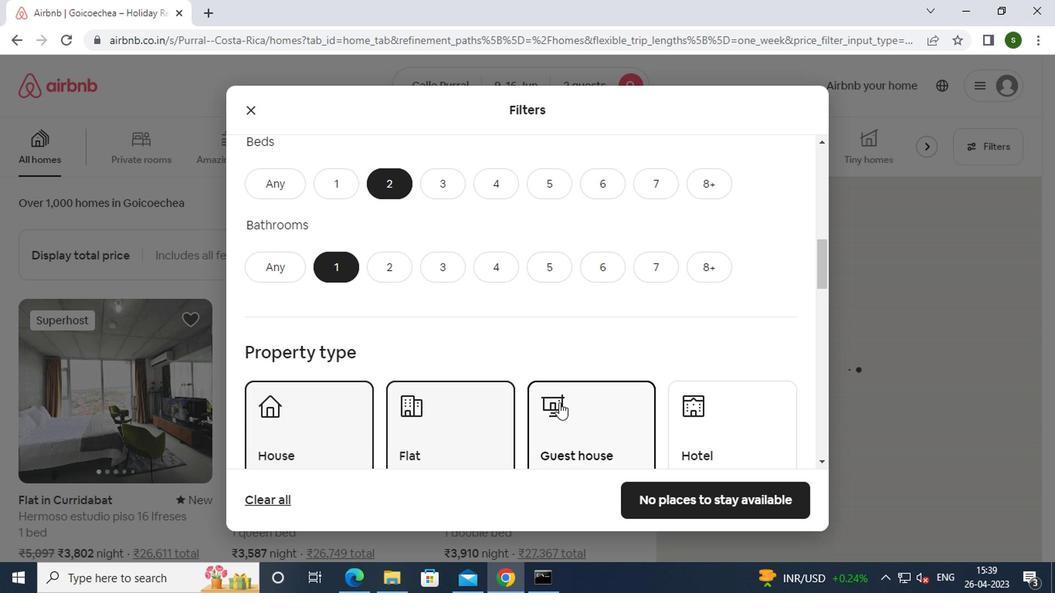 
Action: Mouse scrolled (547, 346) with delta (0, -1)
Screenshot: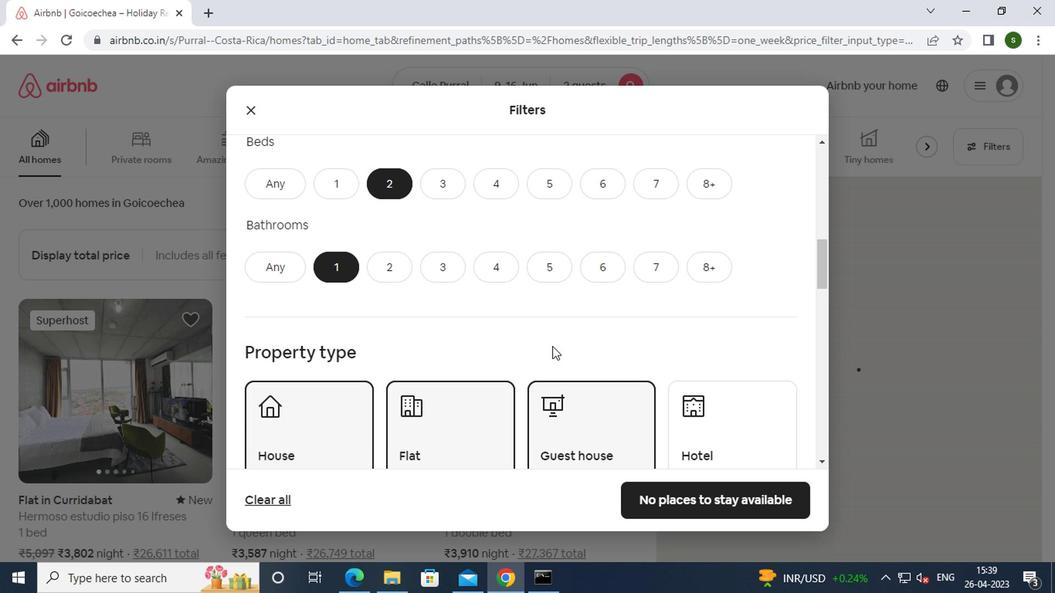 
Action: Mouse scrolled (547, 346) with delta (0, -1)
Screenshot: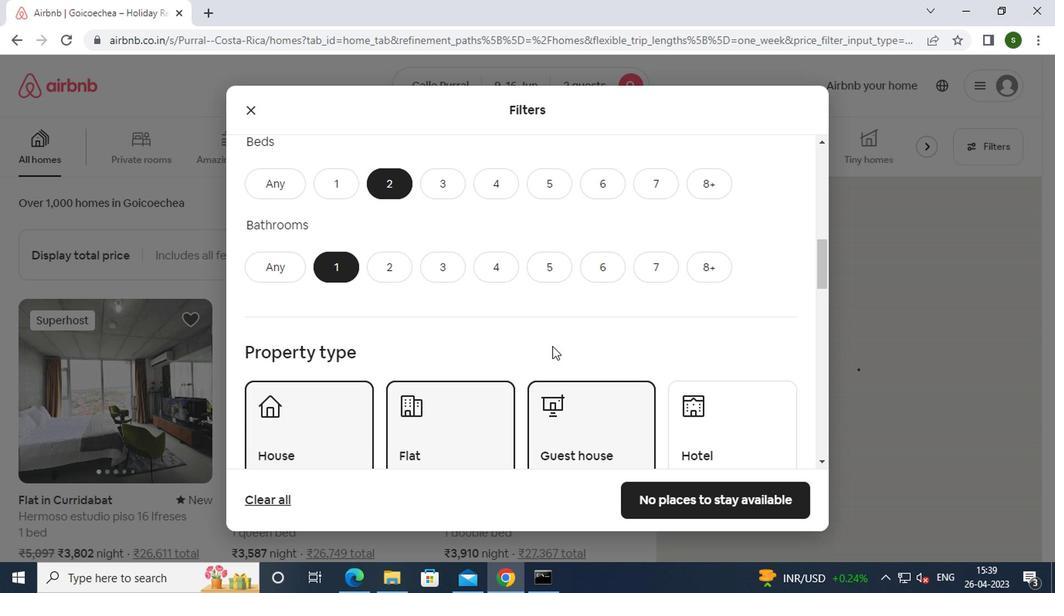 
Action: Mouse scrolled (547, 346) with delta (0, -1)
Screenshot: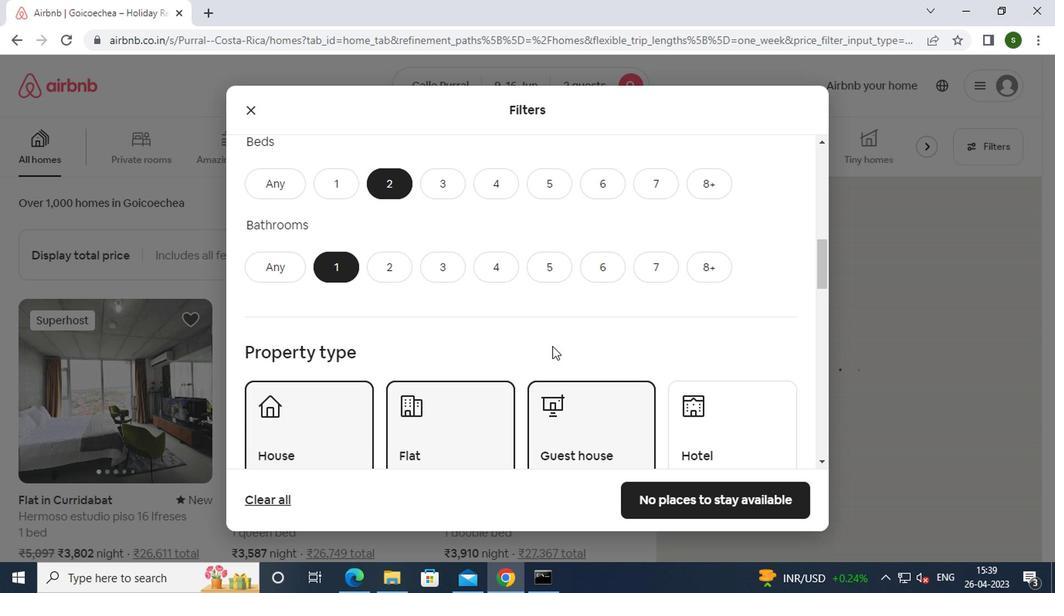 
Action: Mouse moved to (547, 347)
Screenshot: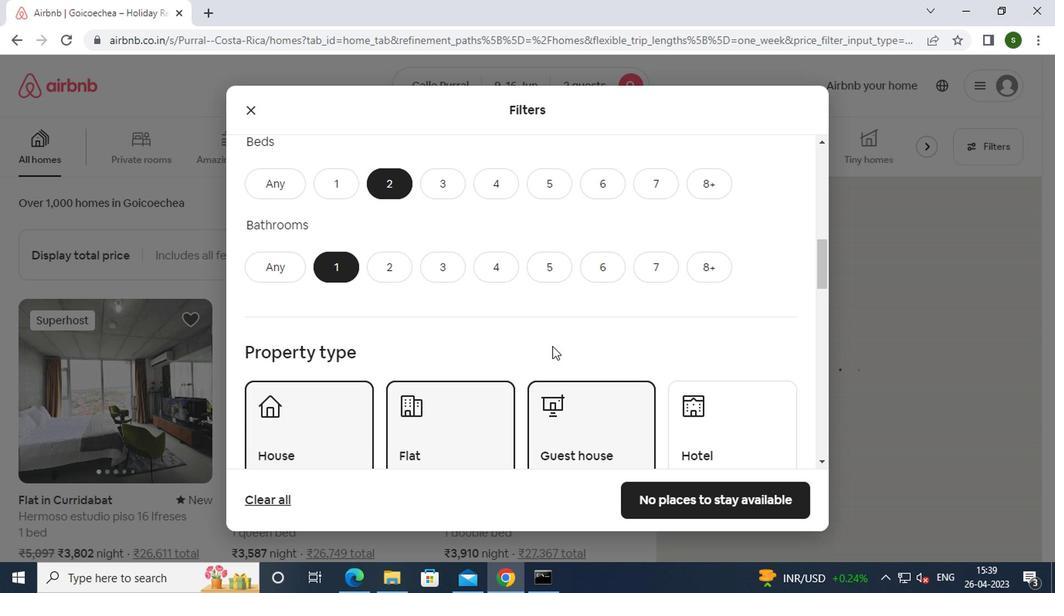 
Action: Mouse scrolled (547, 346) with delta (0, -1)
Screenshot: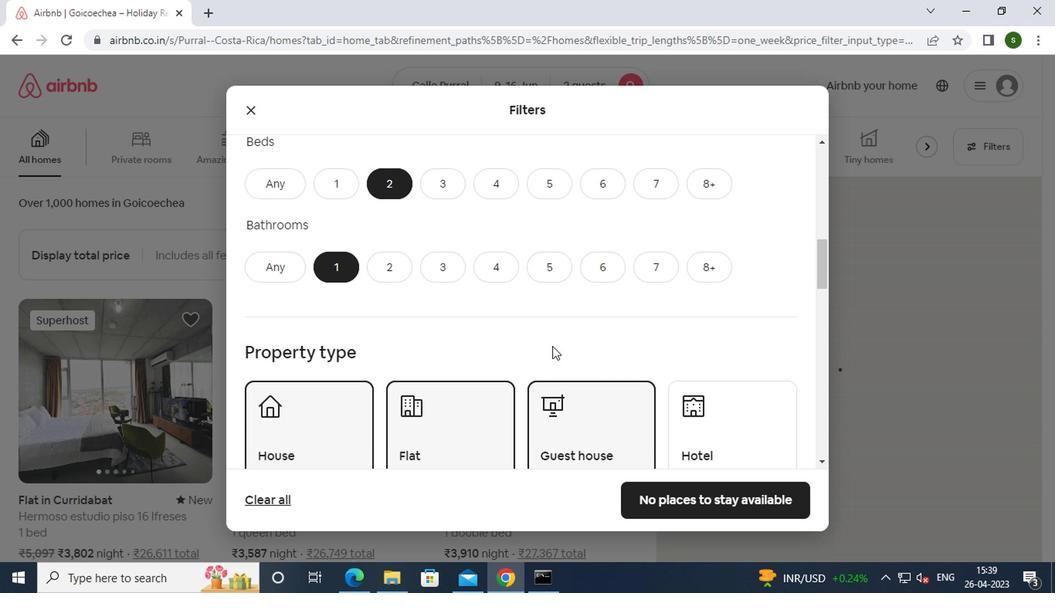 
Action: Mouse scrolled (547, 346) with delta (0, -1)
Screenshot: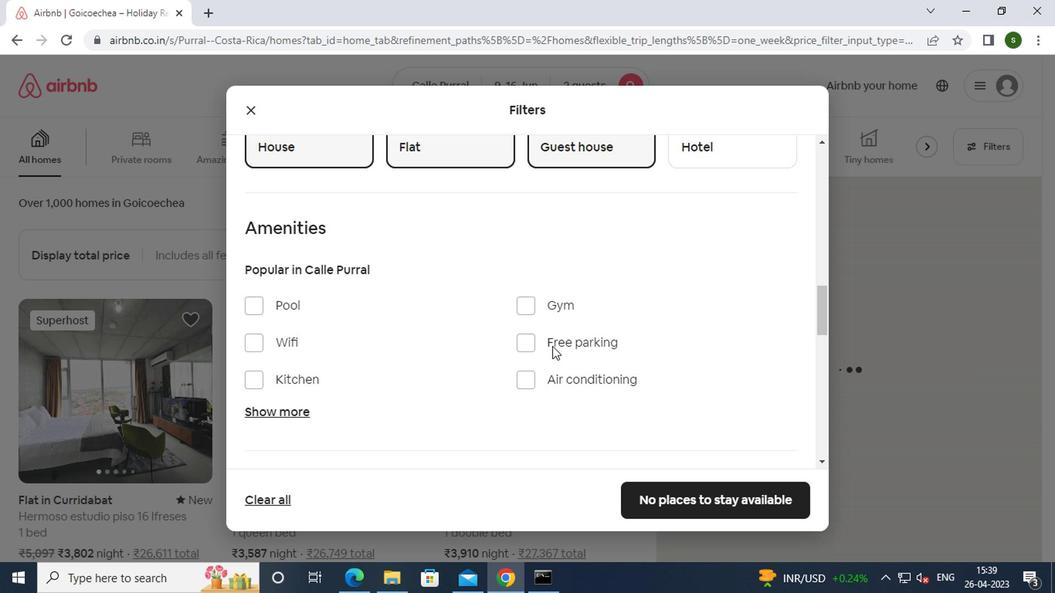 
Action: Mouse scrolled (547, 346) with delta (0, -1)
Screenshot: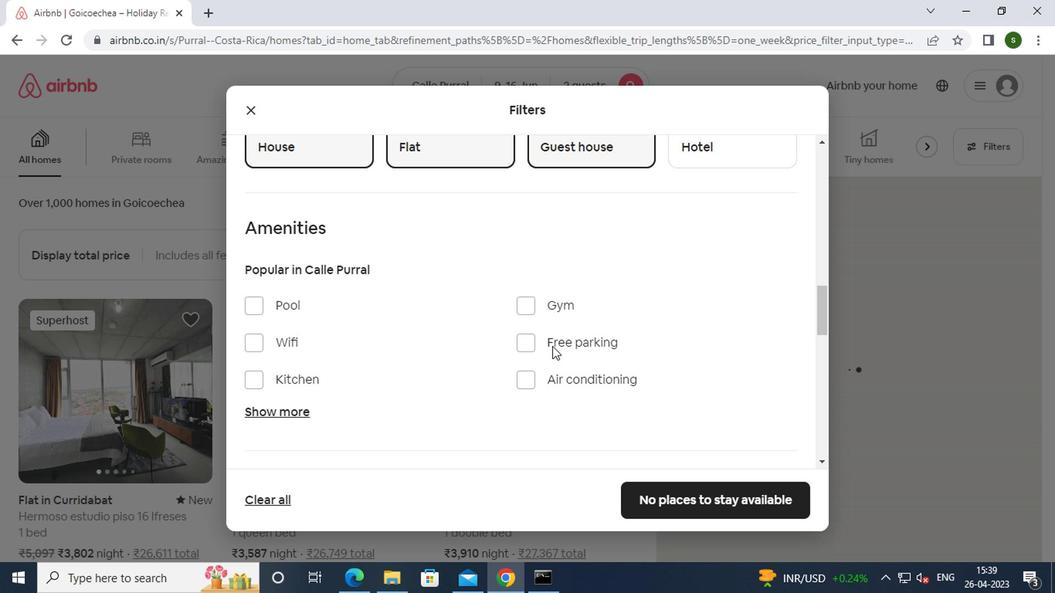 
Action: Mouse scrolled (547, 346) with delta (0, -1)
Screenshot: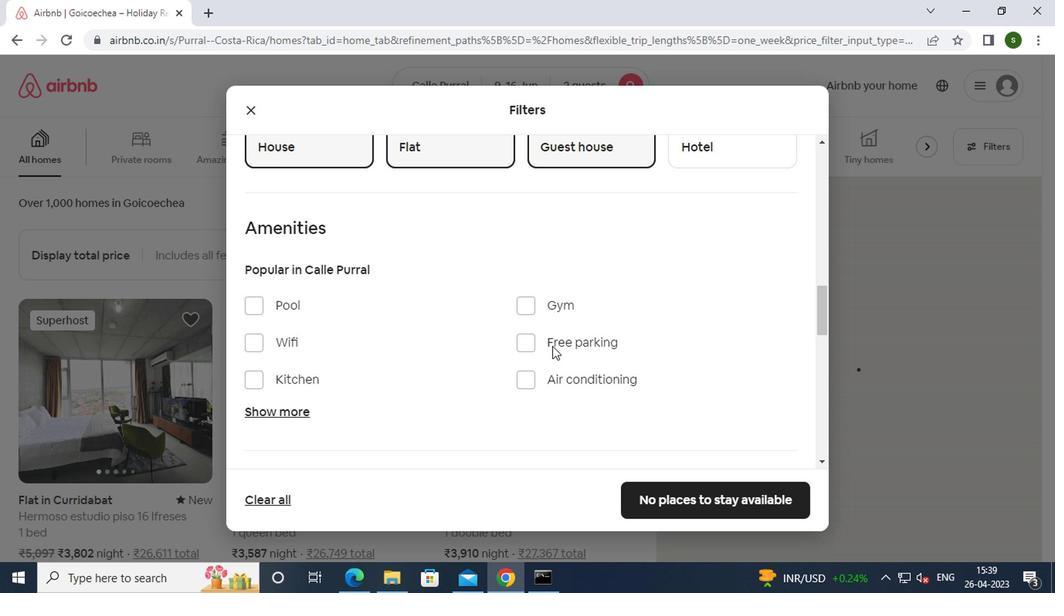 
Action: Mouse scrolled (547, 346) with delta (0, -1)
Screenshot: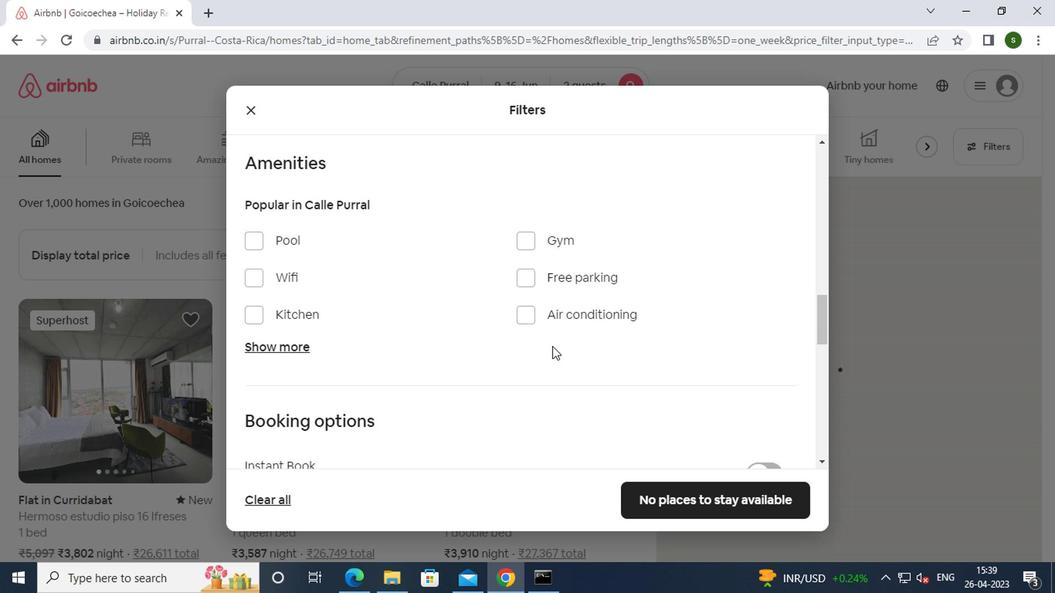 
Action: Mouse moved to (750, 287)
Screenshot: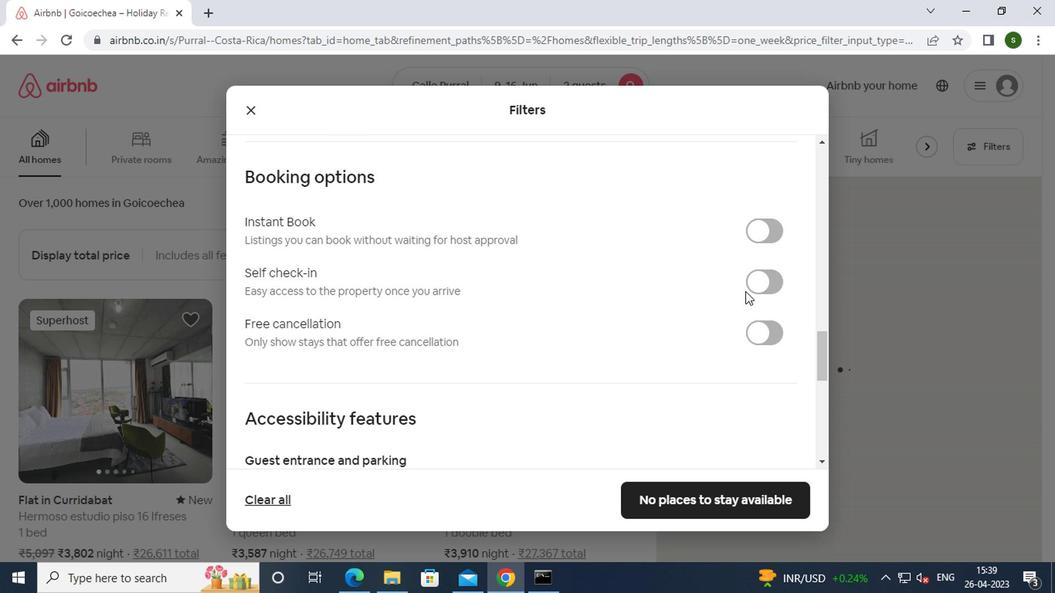 
Action: Mouse pressed left at (750, 287)
Screenshot: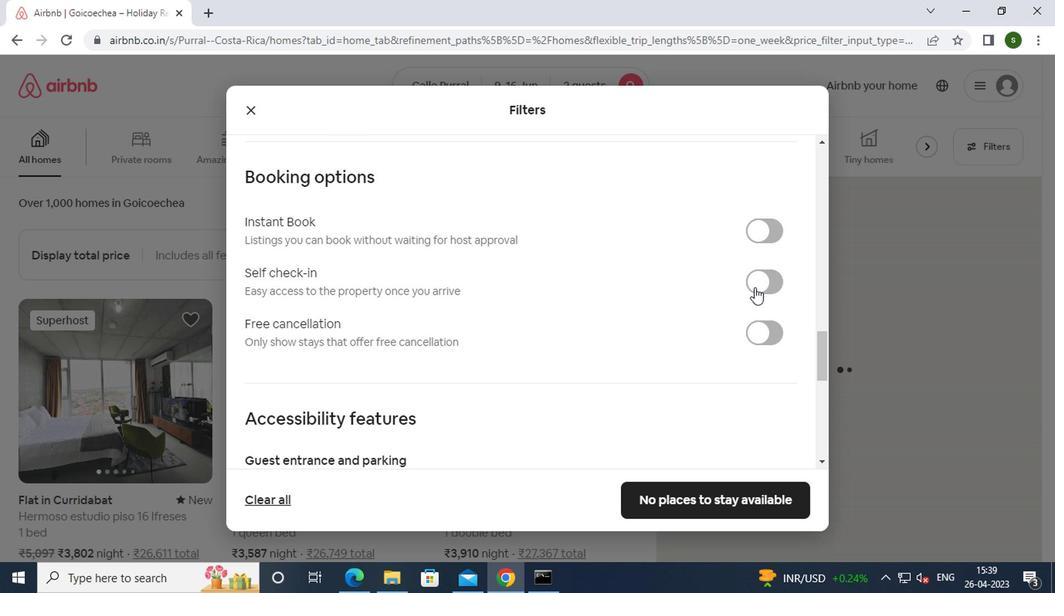 
Action: Mouse moved to (598, 330)
Screenshot: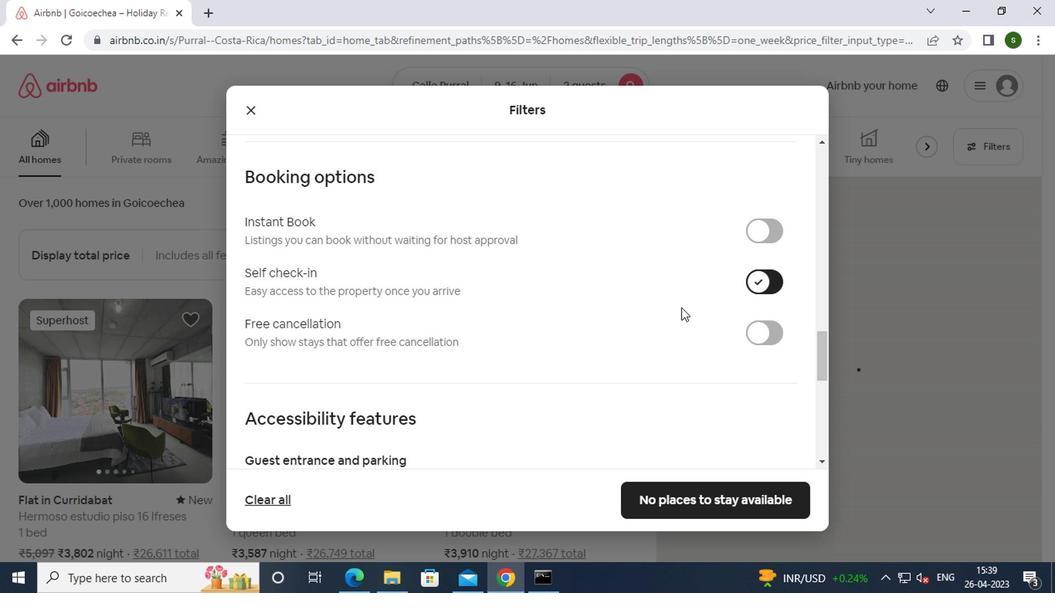 
Action: Mouse scrolled (598, 329) with delta (0, -1)
Screenshot: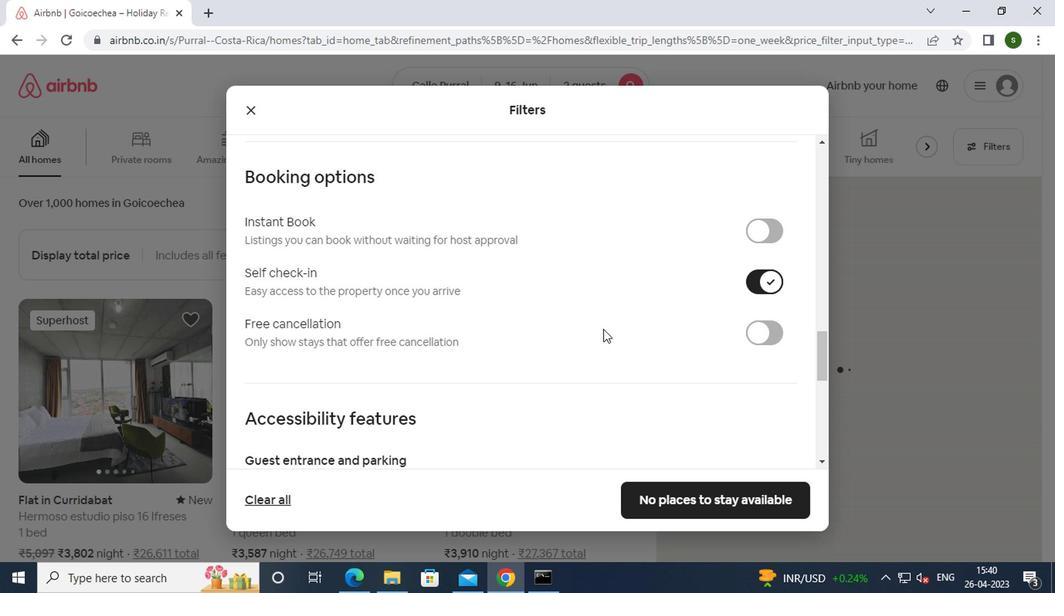 
Action: Mouse scrolled (598, 329) with delta (0, -1)
Screenshot: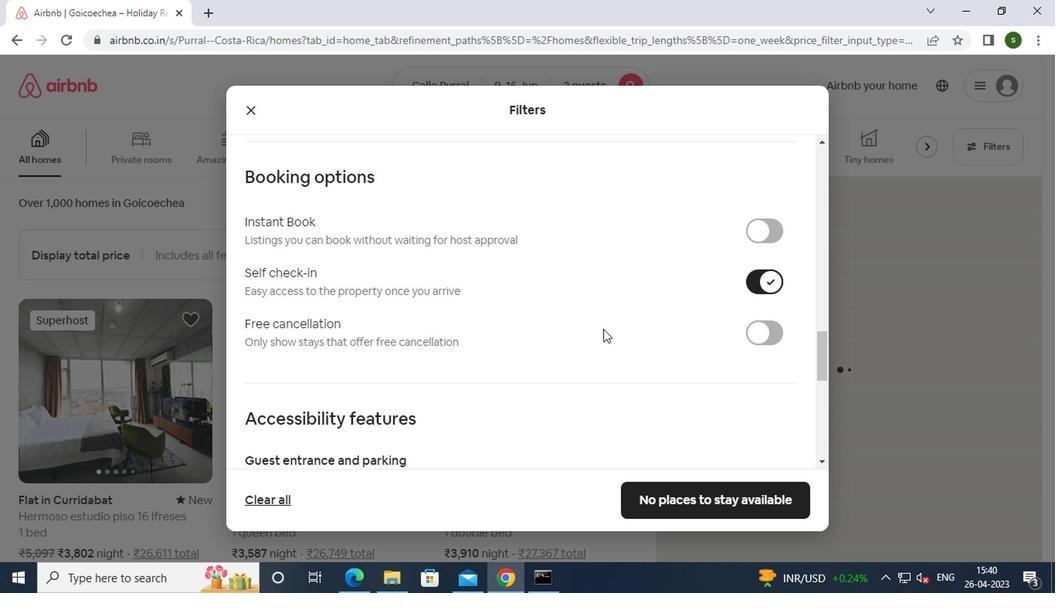 
Action: Mouse scrolled (598, 329) with delta (0, -1)
Screenshot: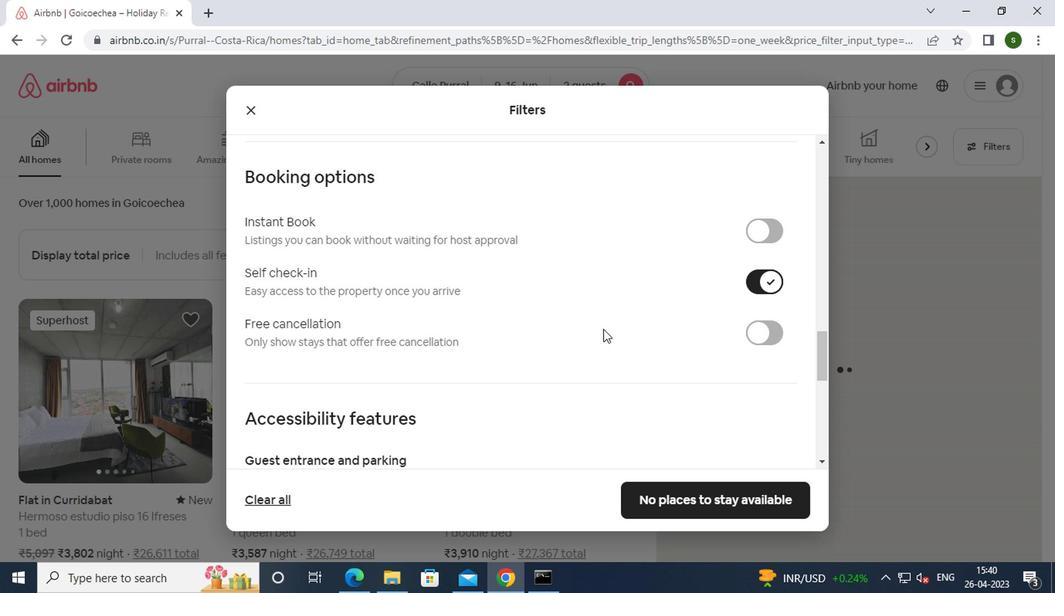 
Action: Mouse scrolled (598, 329) with delta (0, -1)
Screenshot: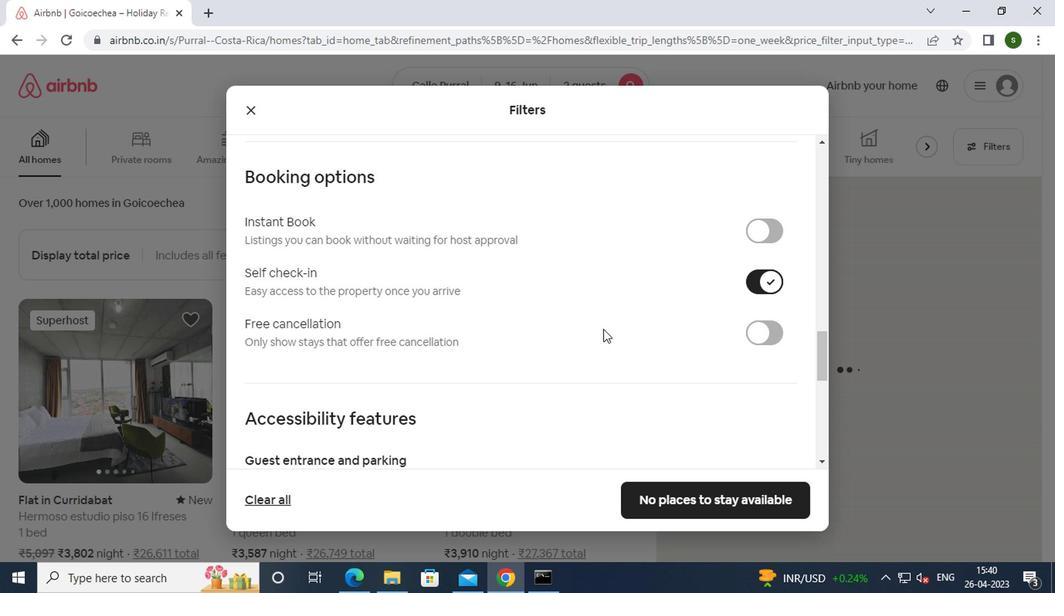 
Action: Mouse scrolled (598, 329) with delta (0, -1)
Screenshot: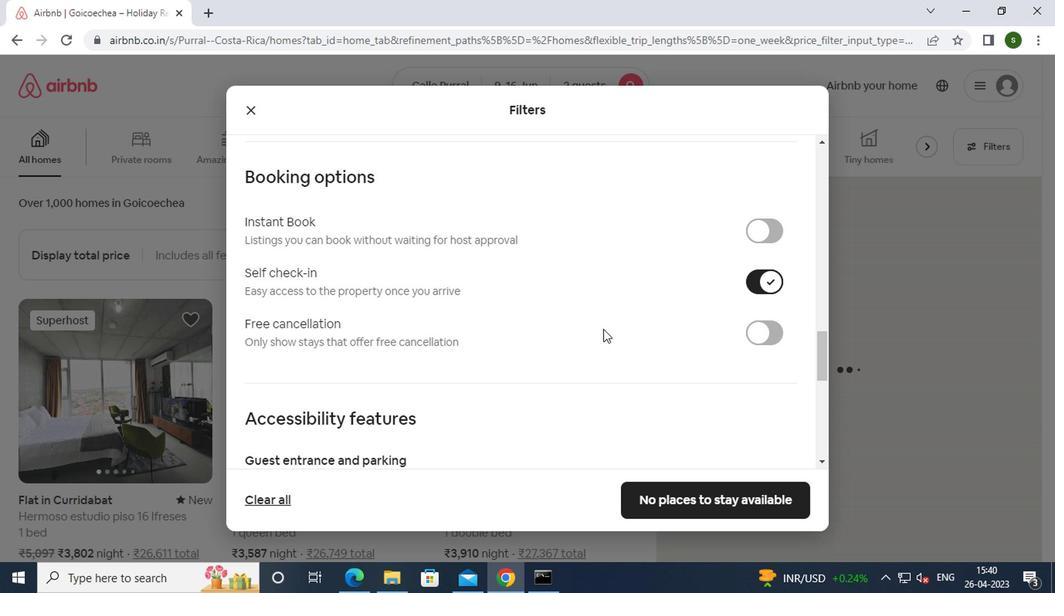 
Action: Mouse scrolled (598, 329) with delta (0, -1)
Screenshot: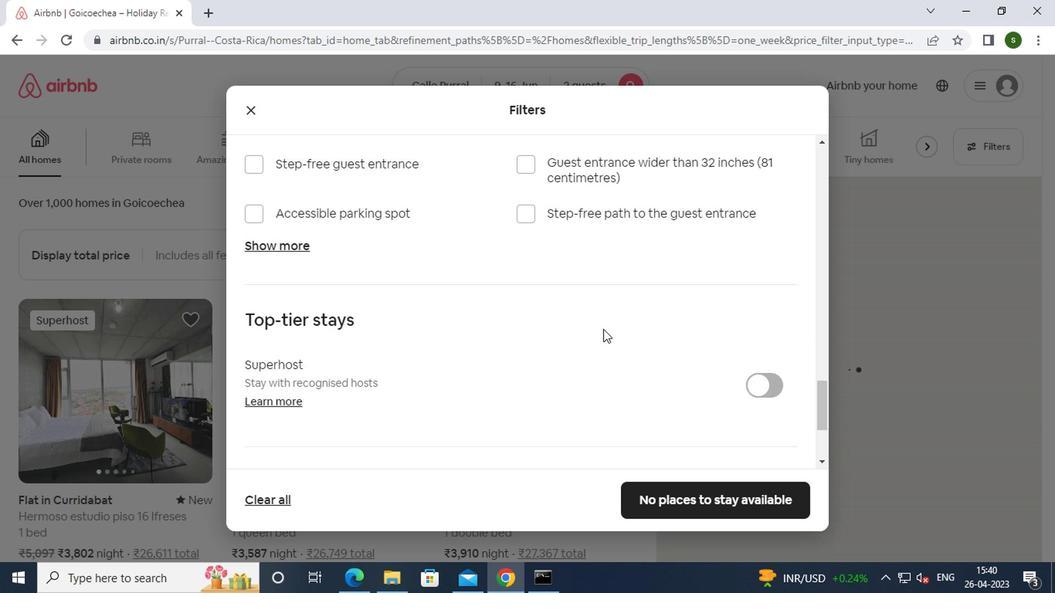 
Action: Mouse scrolled (598, 329) with delta (0, -1)
Screenshot: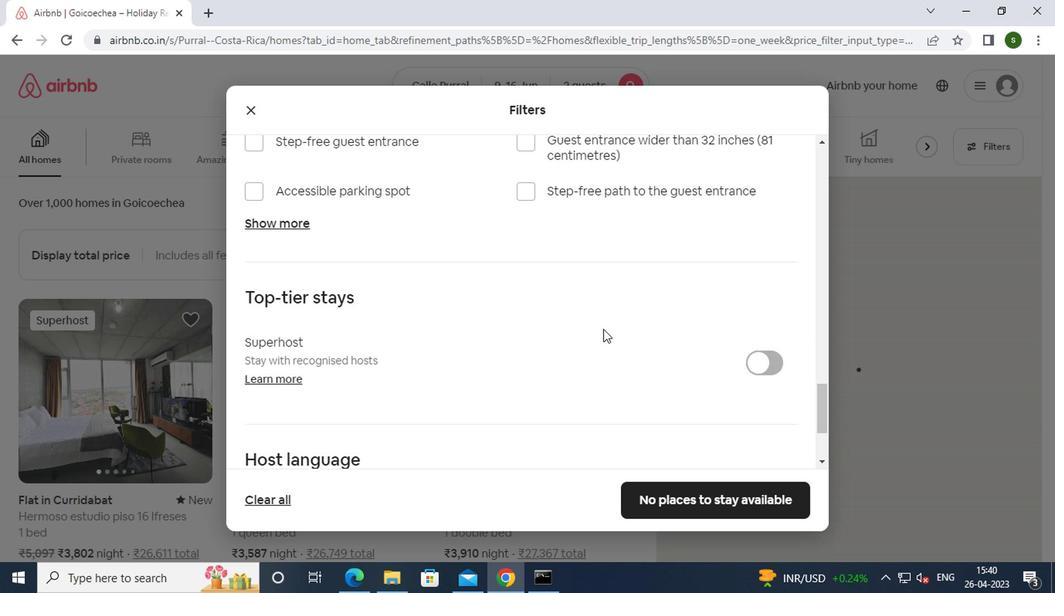 
Action: Mouse scrolled (598, 329) with delta (0, -1)
Screenshot: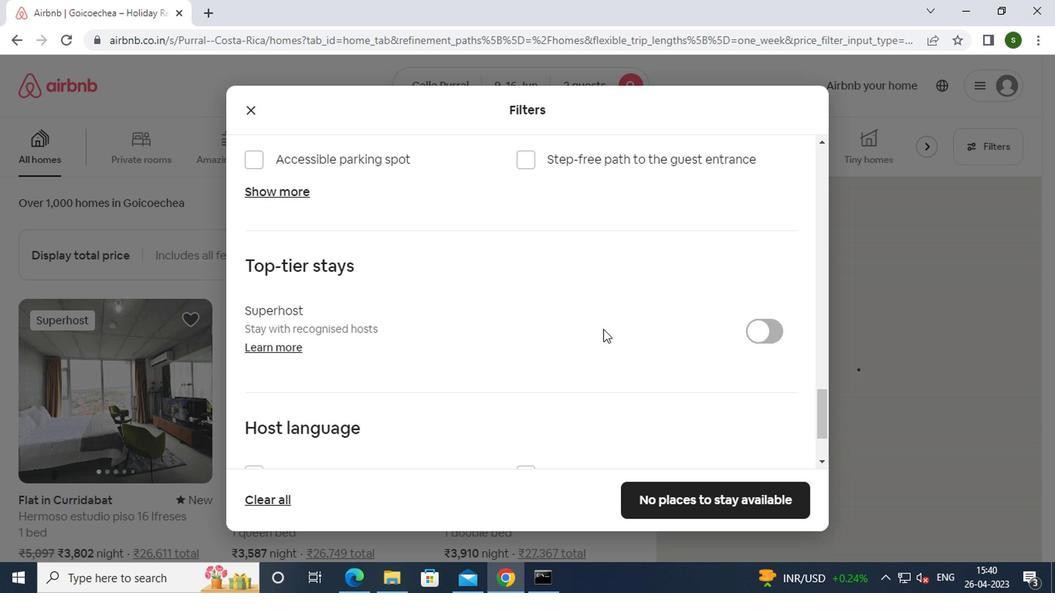 
Action: Mouse moved to (274, 358)
Screenshot: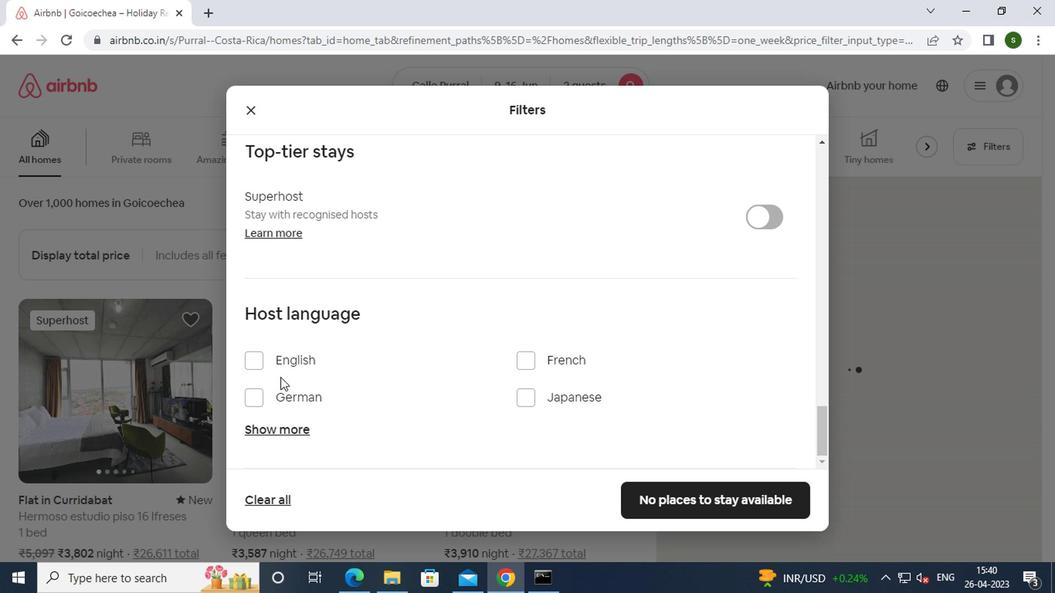 
Action: Mouse pressed left at (274, 358)
Screenshot: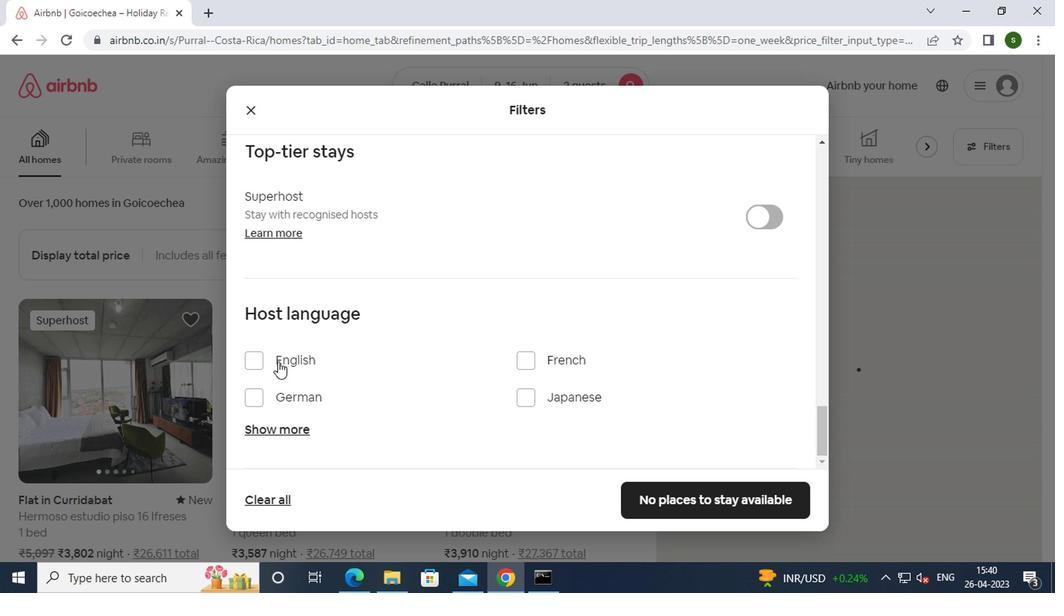 
Action: Mouse moved to (668, 504)
Screenshot: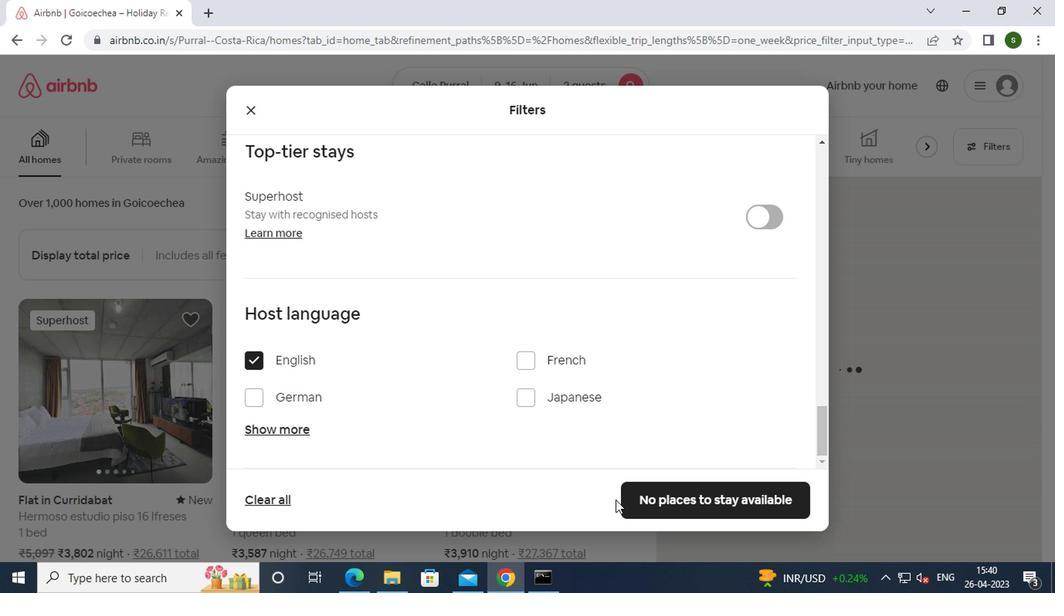 
Action: Mouse pressed left at (668, 504)
Screenshot: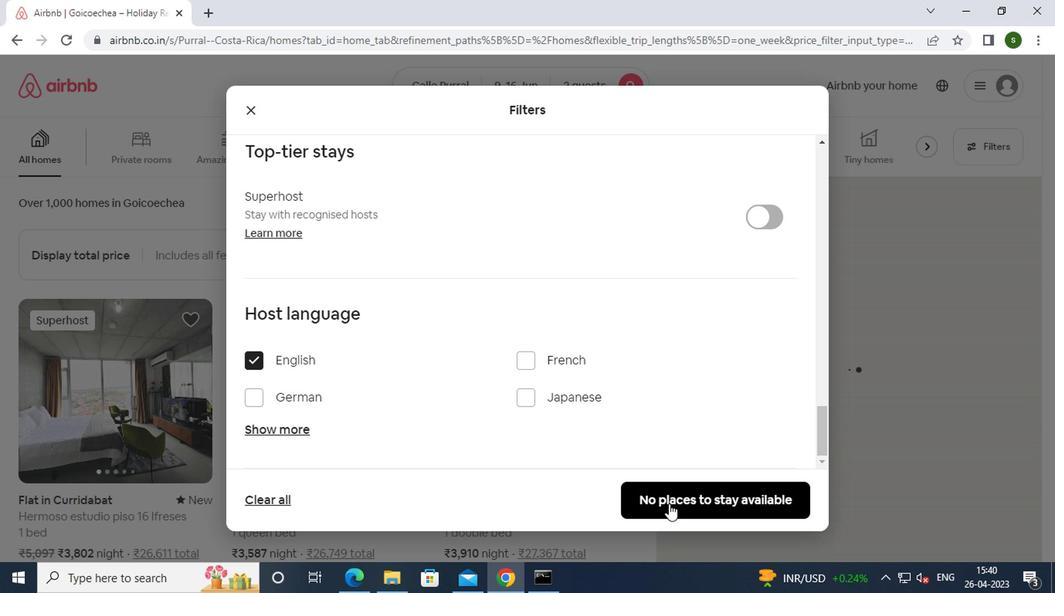 
Action: Mouse moved to (669, 503)
Screenshot: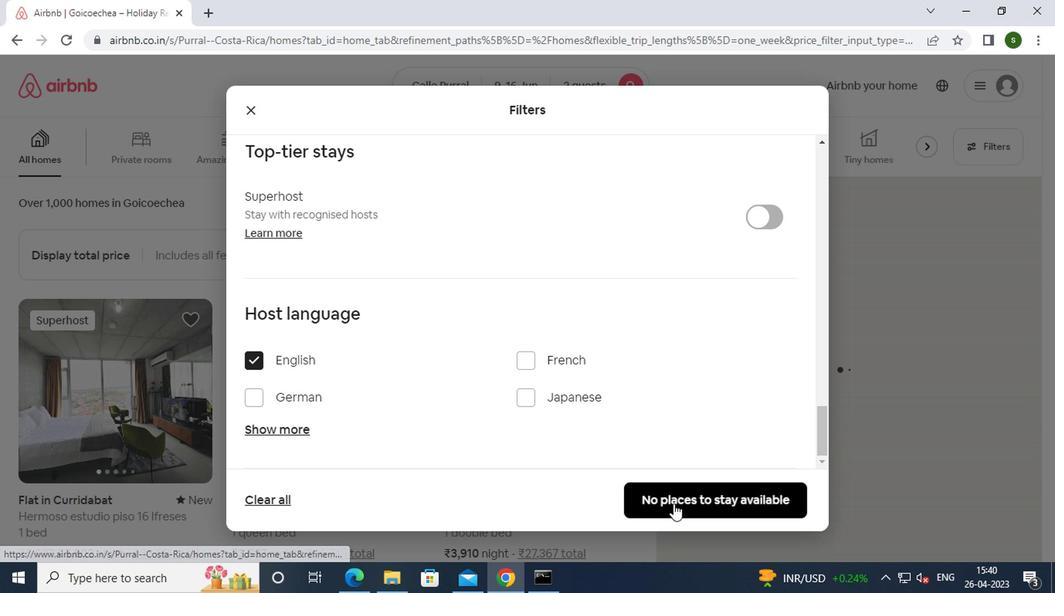 
